 Task: Look for space in Koudougou, Burkina Faso from 8th June, 2023 to 16th June, 2023 for 2 adults in price range Rs.10000 to Rs.15000. Place can be entire place with 1  bedroom having 1 bed and 1 bathroom. Property type can be house, flat, guest house, hotel. Amenities needed are: air conditioning. Booking option can be shelf check-in. Required host language is English.
Action: Mouse moved to (368, 87)
Screenshot: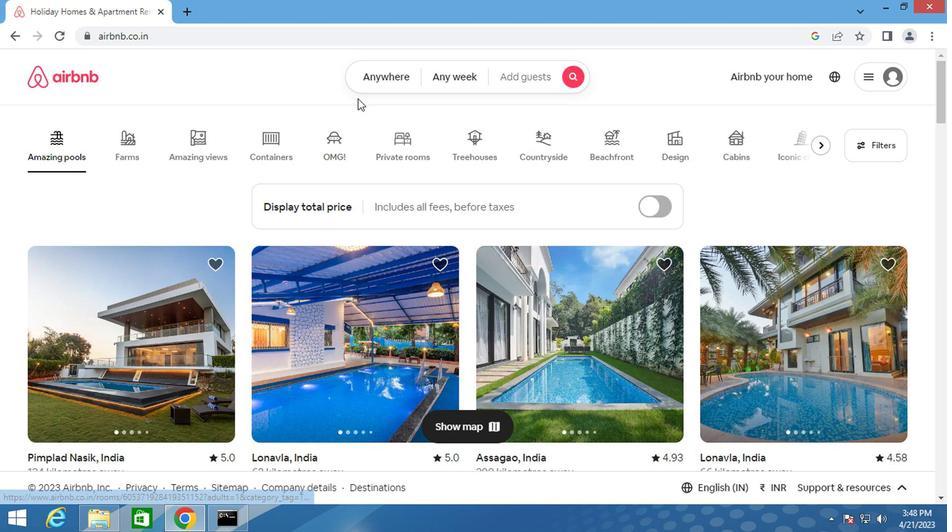 
Action: Mouse pressed left at (368, 87)
Screenshot: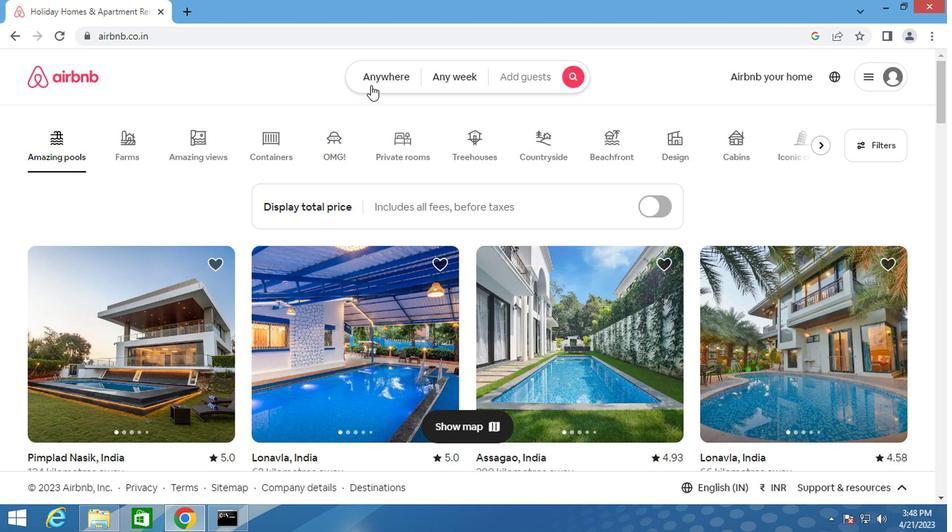 
Action: Mouse moved to (276, 123)
Screenshot: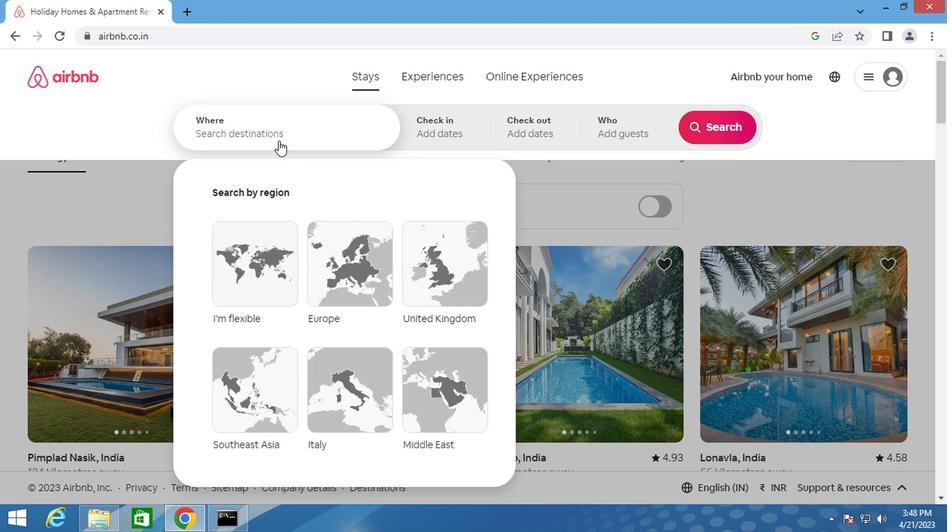 
Action: Mouse pressed left at (276, 123)
Screenshot: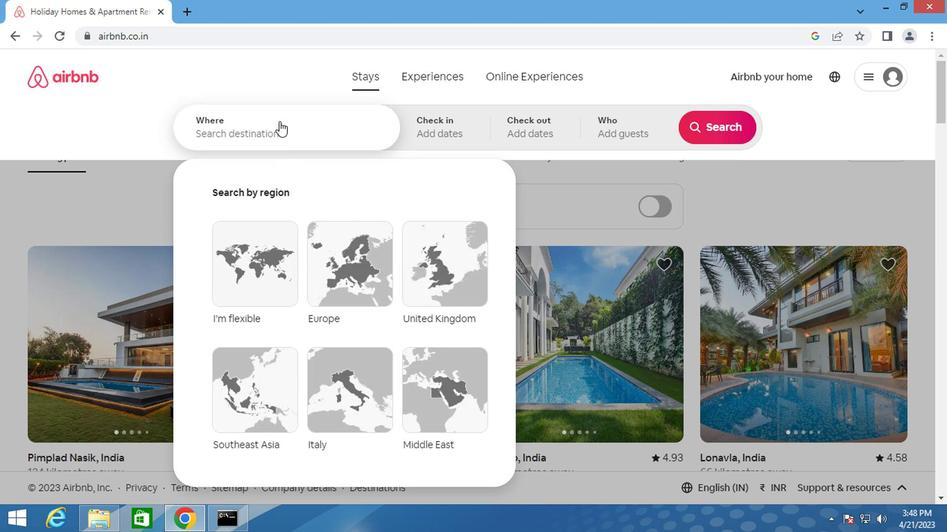 
Action: Key pressed <Key.shift>KOPU<Key.backspace><Key.backspace>UDOUGOU
Screenshot: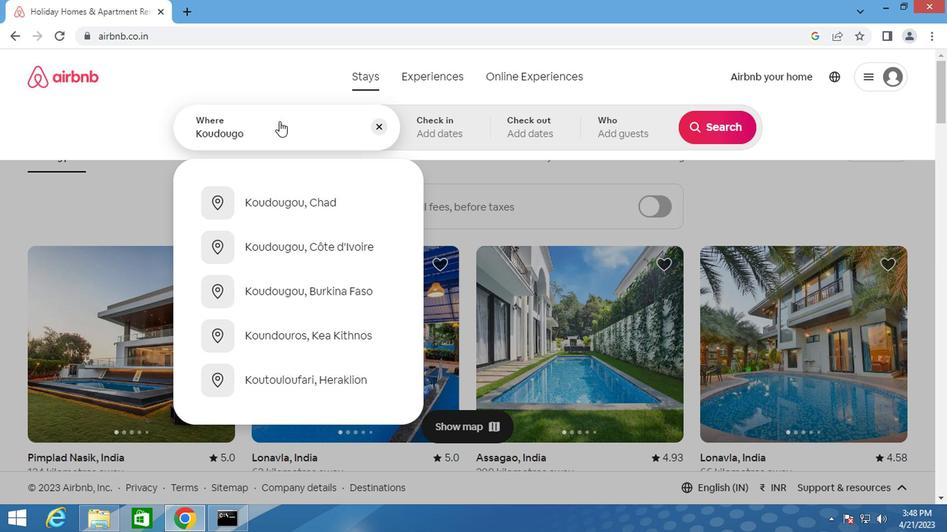 
Action: Mouse moved to (284, 215)
Screenshot: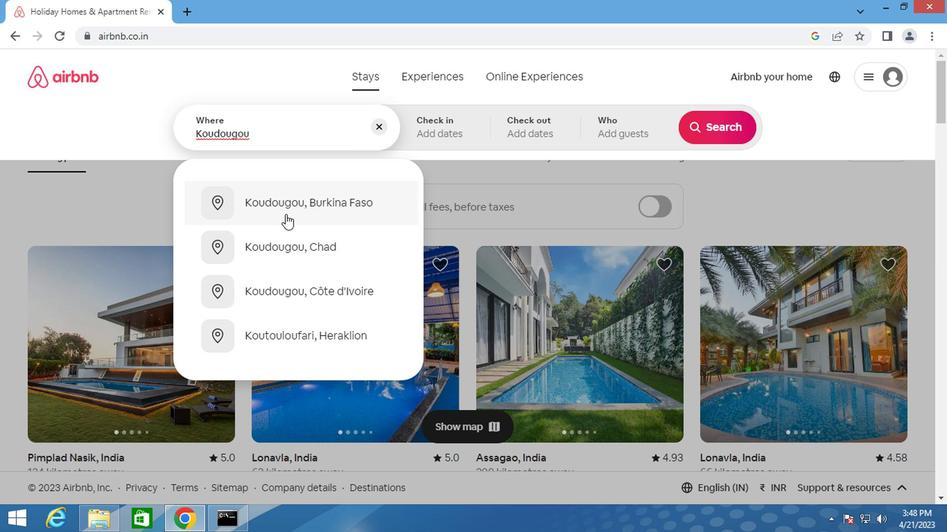 
Action: Mouse pressed left at (284, 215)
Screenshot: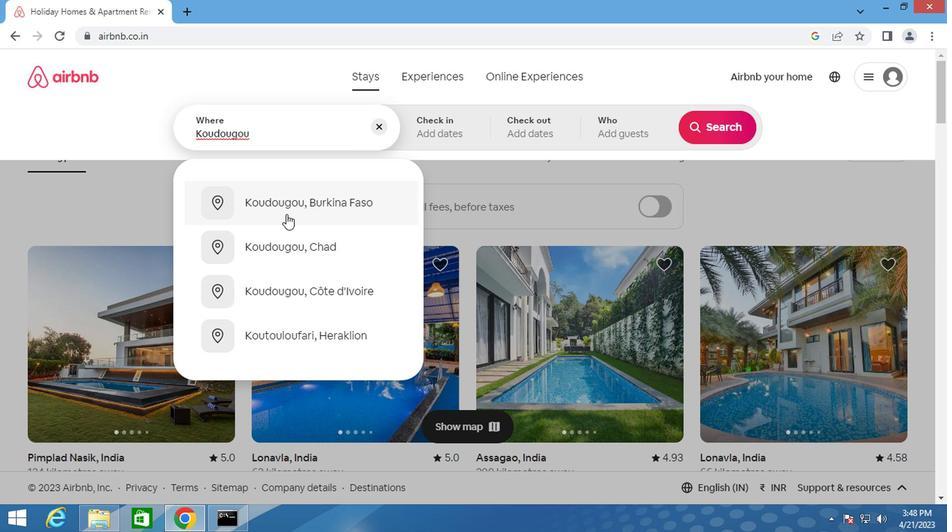 
Action: Mouse moved to (704, 240)
Screenshot: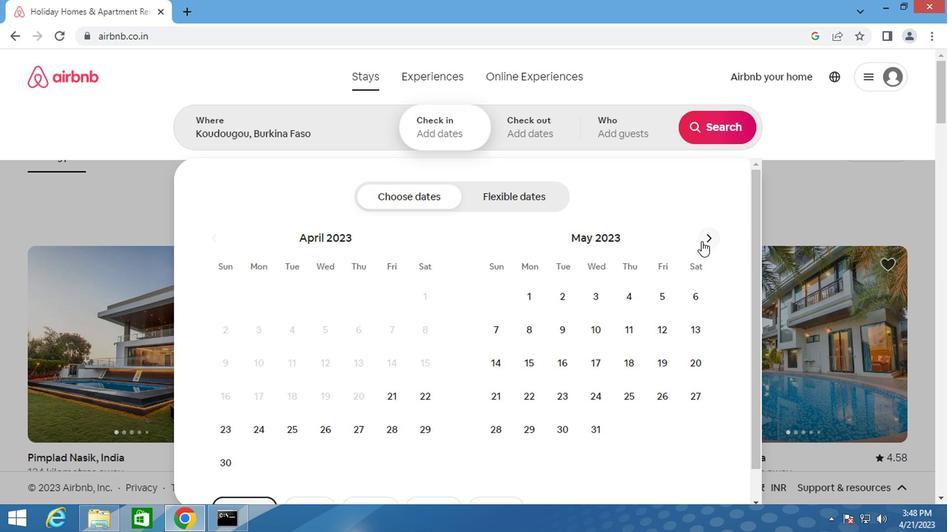 
Action: Mouse pressed left at (704, 240)
Screenshot: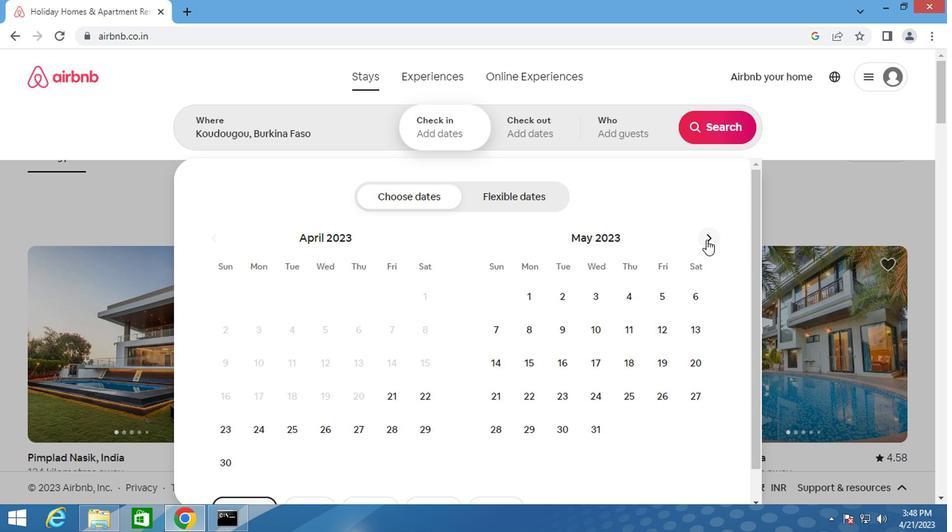 
Action: Mouse moved to (618, 321)
Screenshot: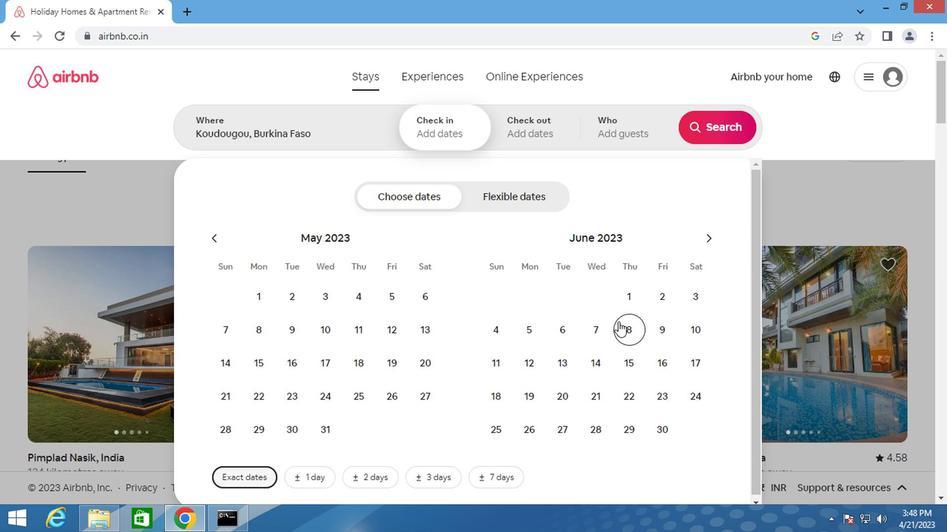 
Action: Mouse pressed left at (618, 321)
Screenshot: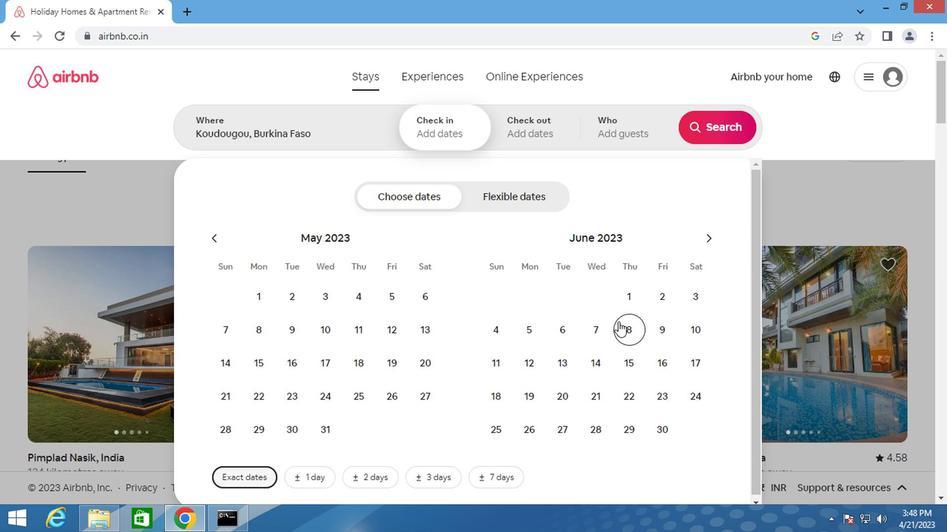 
Action: Mouse moved to (660, 364)
Screenshot: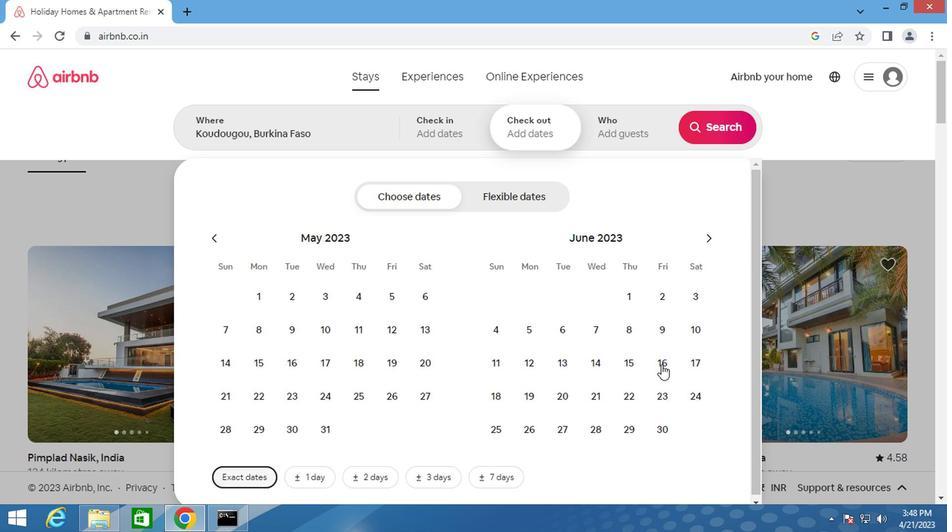 
Action: Mouse pressed left at (660, 364)
Screenshot: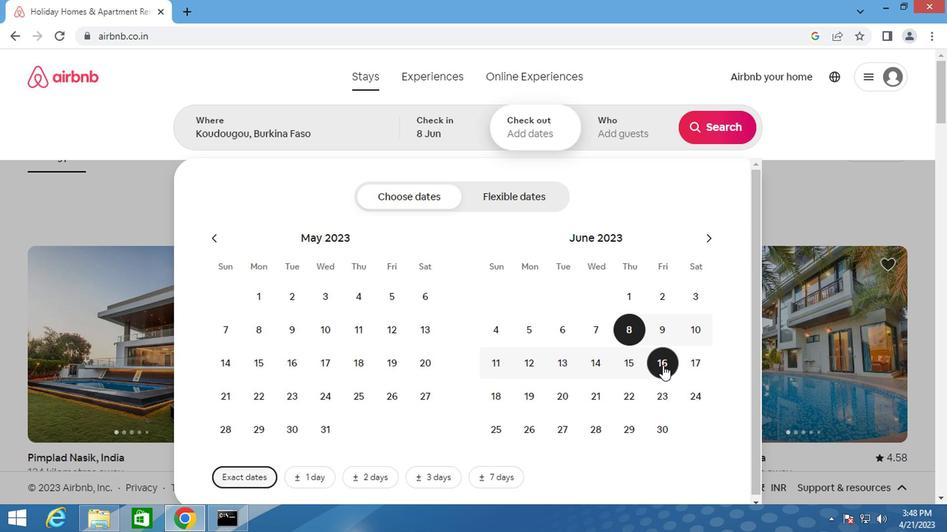 
Action: Mouse moved to (643, 139)
Screenshot: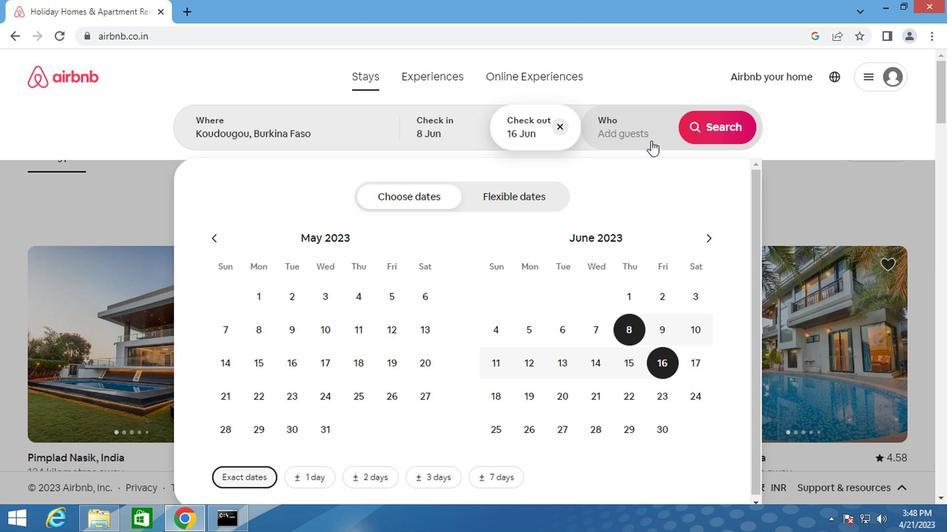 
Action: Mouse pressed left at (643, 139)
Screenshot: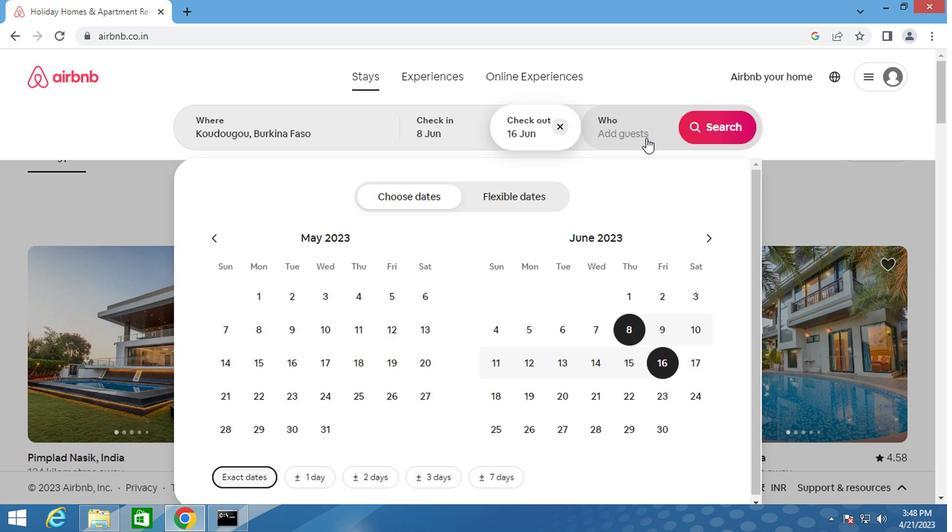 
Action: Mouse moved to (720, 202)
Screenshot: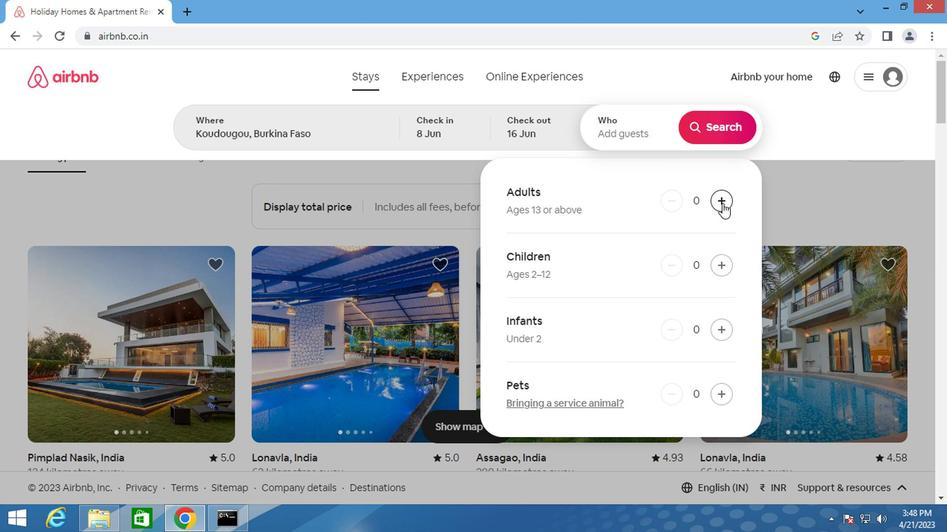 
Action: Mouse pressed left at (720, 202)
Screenshot: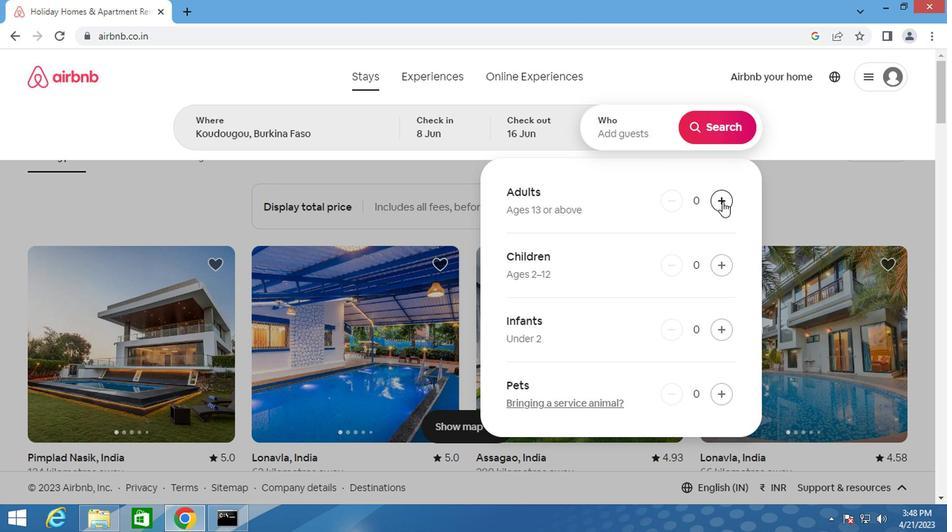 
Action: Mouse pressed left at (720, 202)
Screenshot: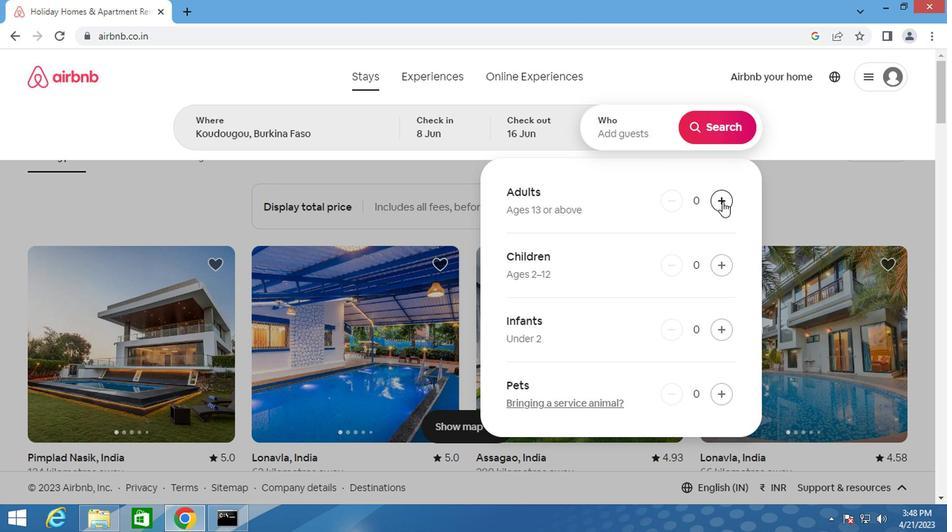 
Action: Mouse moved to (696, 135)
Screenshot: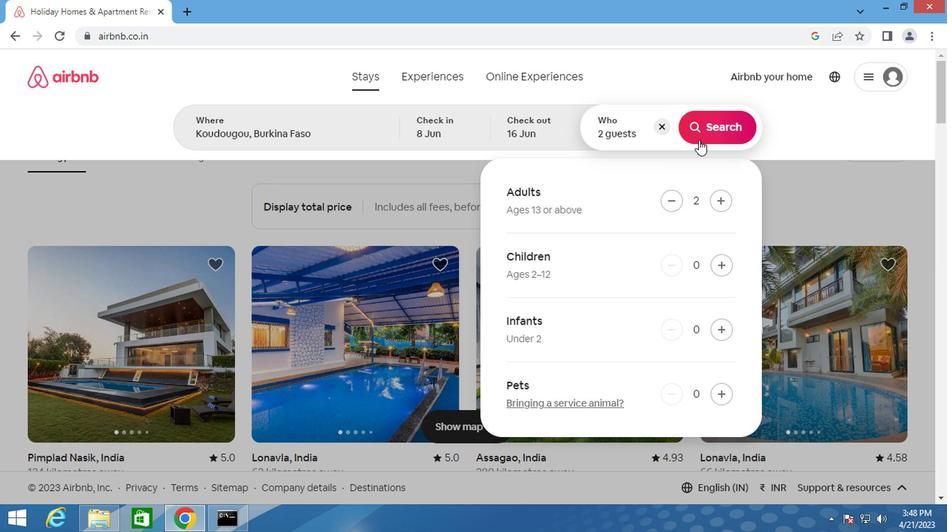 
Action: Mouse pressed left at (696, 135)
Screenshot: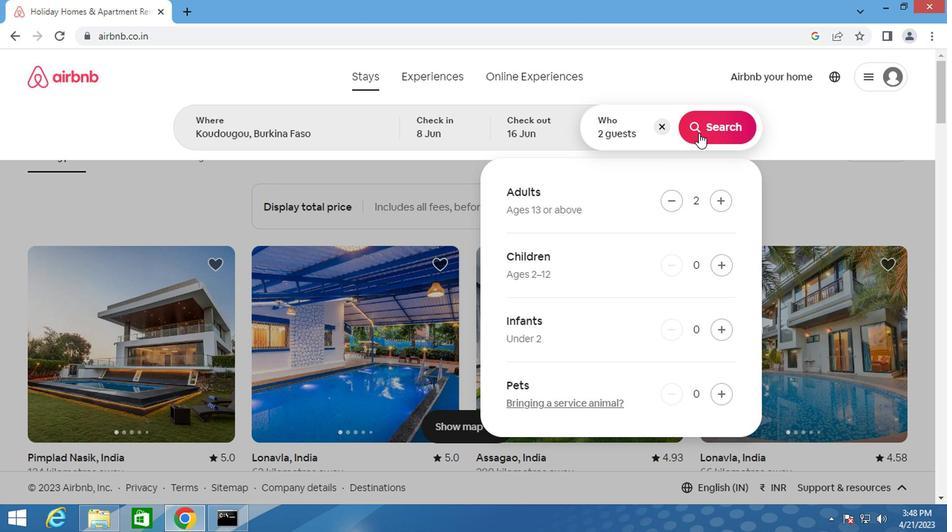 
Action: Mouse moved to (904, 123)
Screenshot: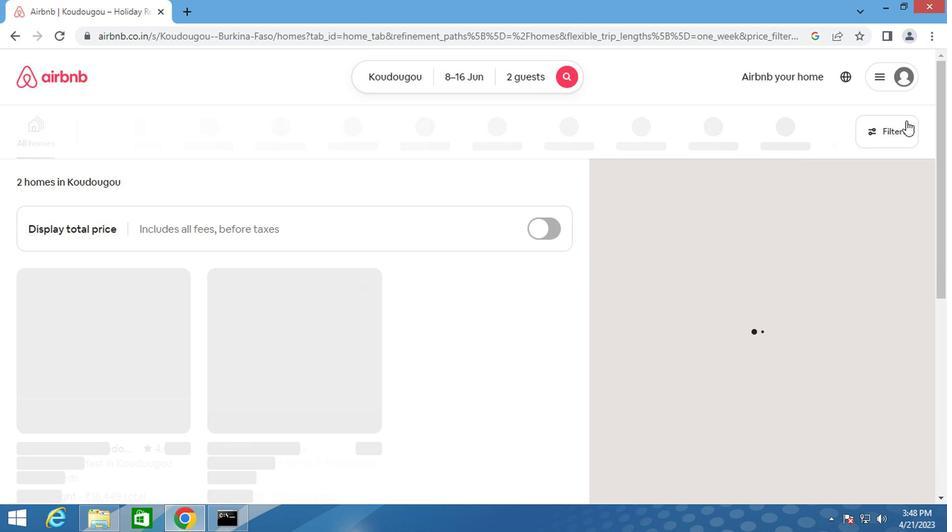 
Action: Mouse pressed left at (904, 123)
Screenshot: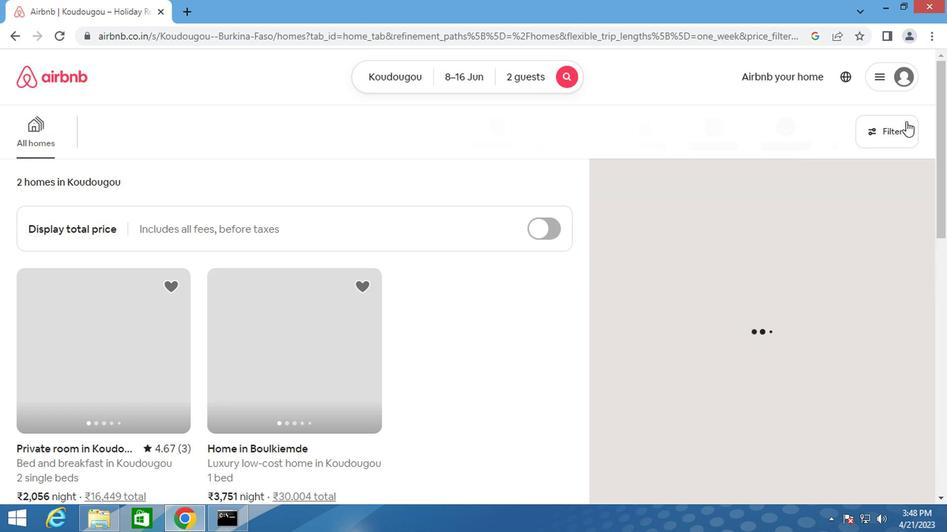 
Action: Mouse moved to (264, 305)
Screenshot: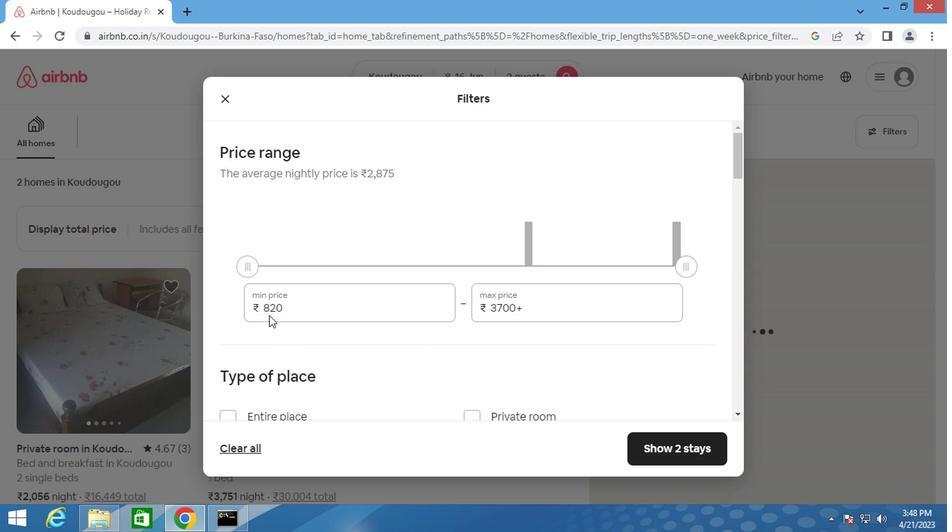 
Action: Mouse pressed left at (264, 305)
Screenshot: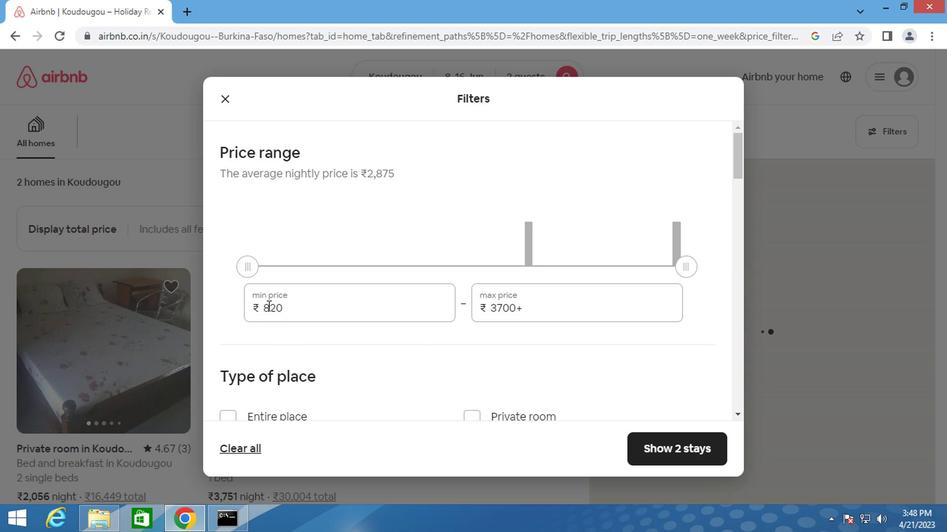 
Action: Mouse pressed left at (264, 305)
Screenshot: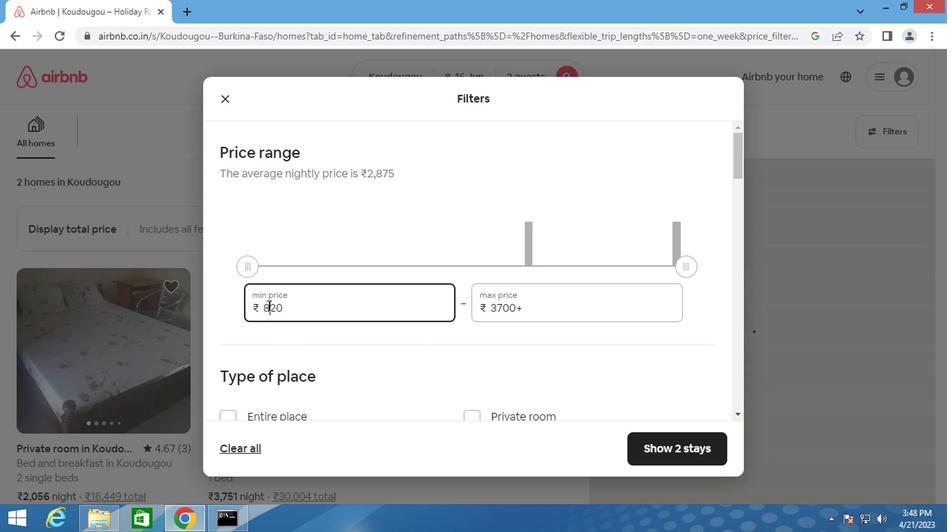 
Action: Mouse moved to (272, 300)
Screenshot: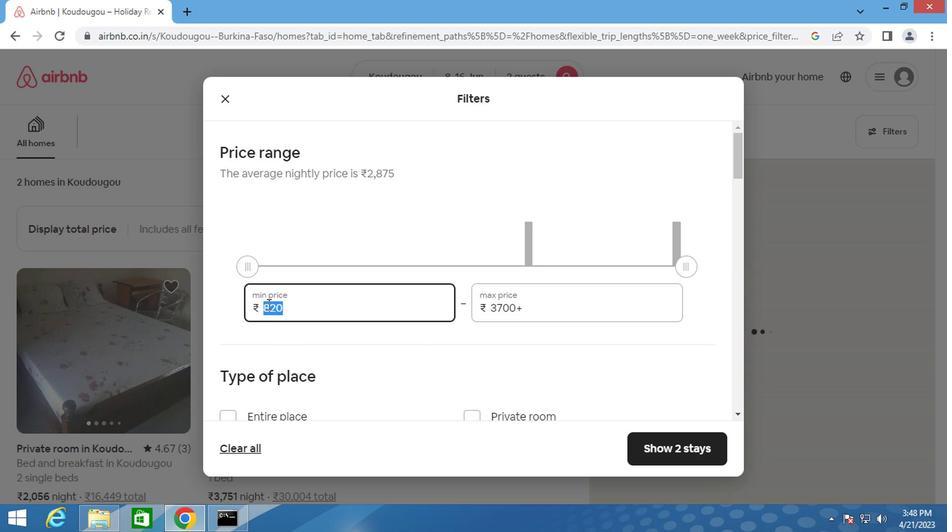 
Action: Key pressed <Key.backspace>10000
Screenshot: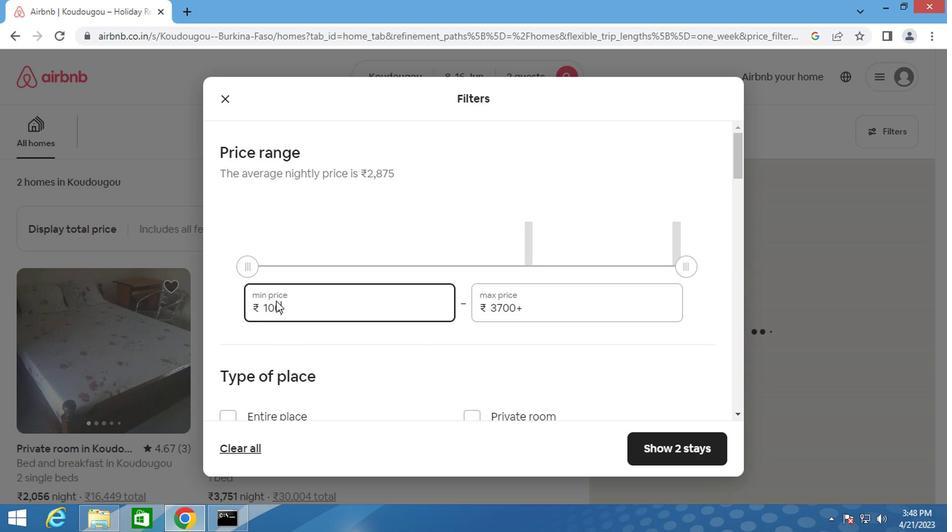 
Action: Mouse moved to (514, 303)
Screenshot: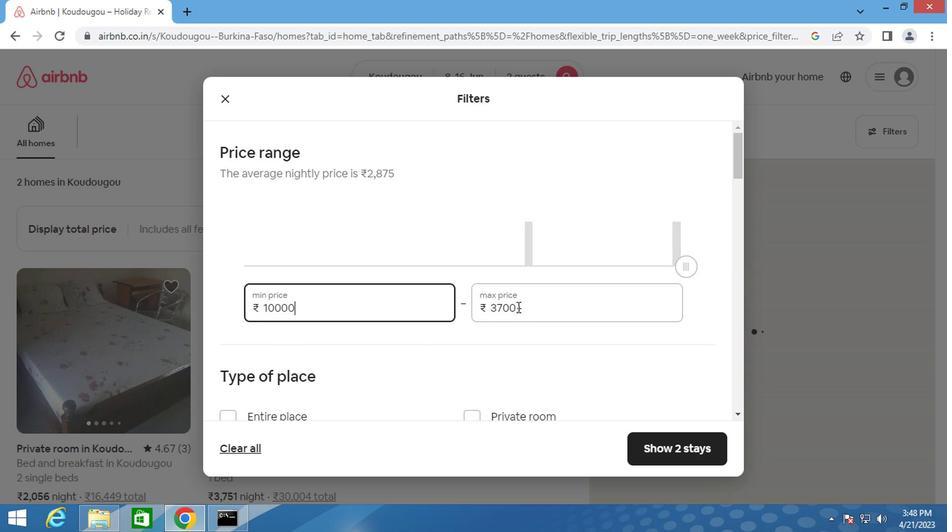 
Action: Mouse pressed left at (514, 303)
Screenshot: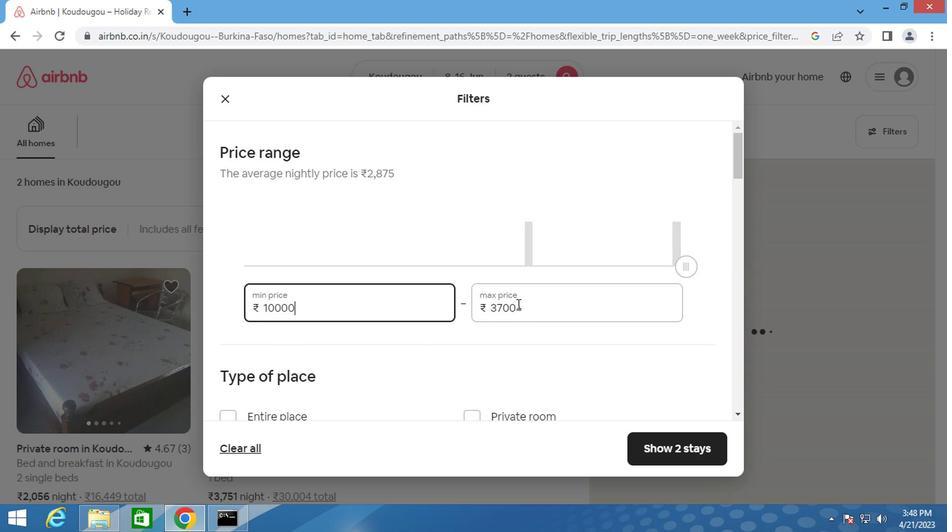
Action: Mouse pressed left at (514, 303)
Screenshot: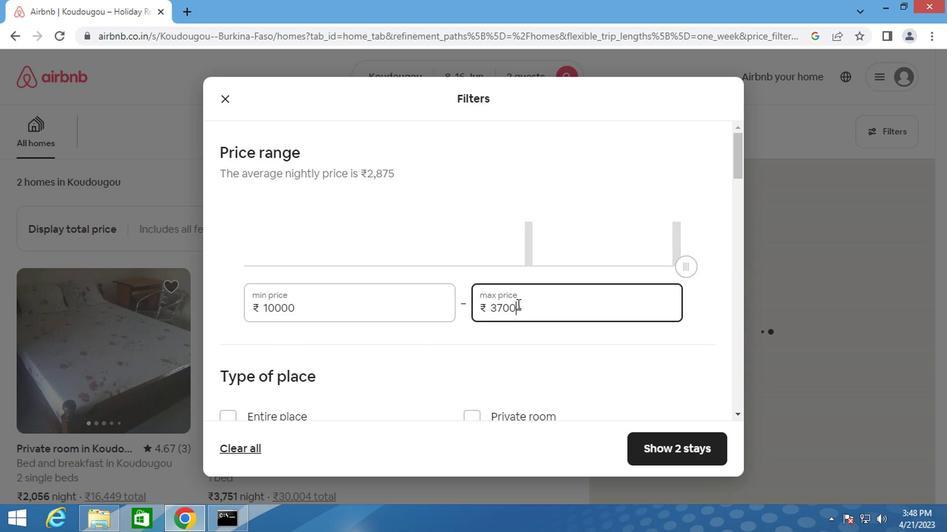 
Action: Key pressed <Key.backspace>
Screenshot: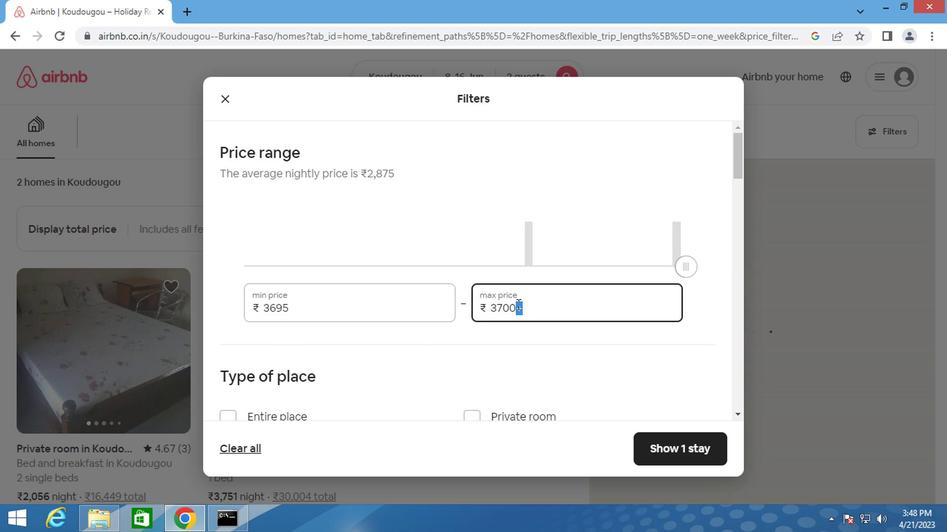 
Action: Mouse moved to (508, 307)
Screenshot: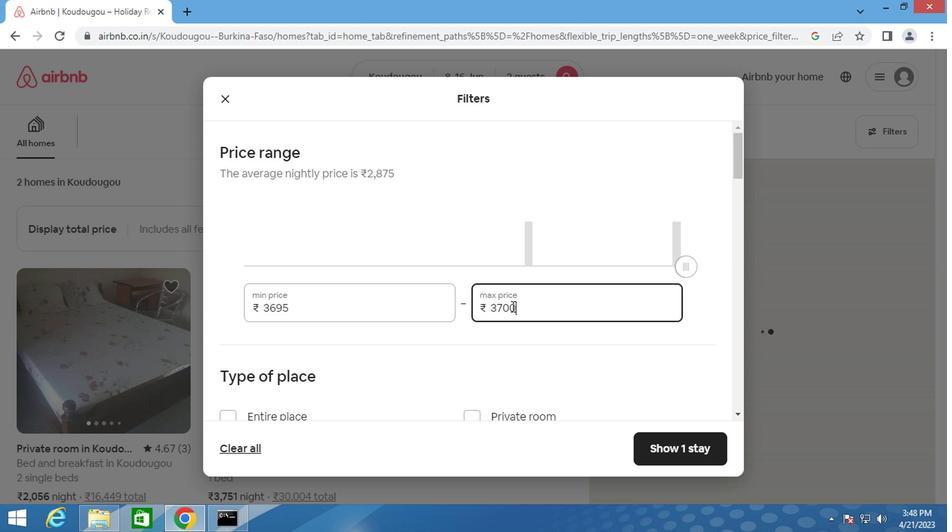 
Action: Mouse pressed left at (508, 307)
Screenshot: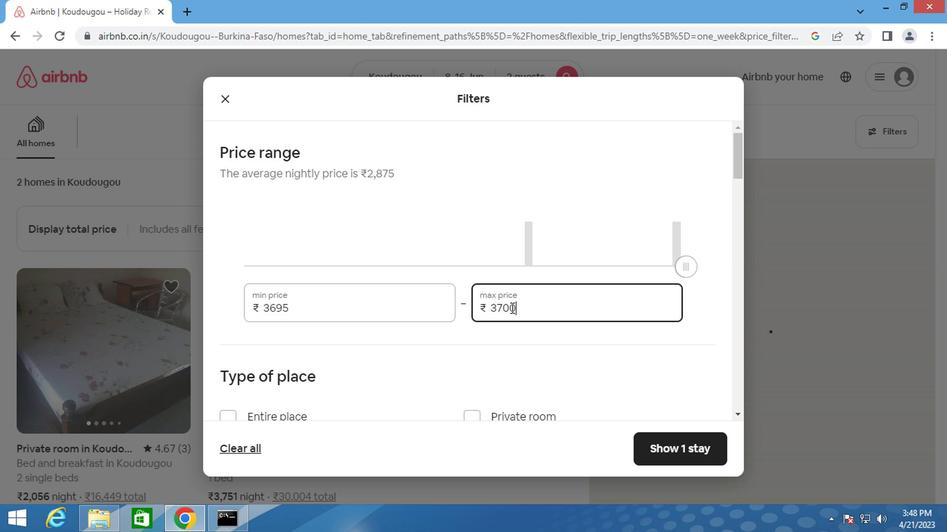 
Action: Mouse pressed left at (508, 307)
Screenshot: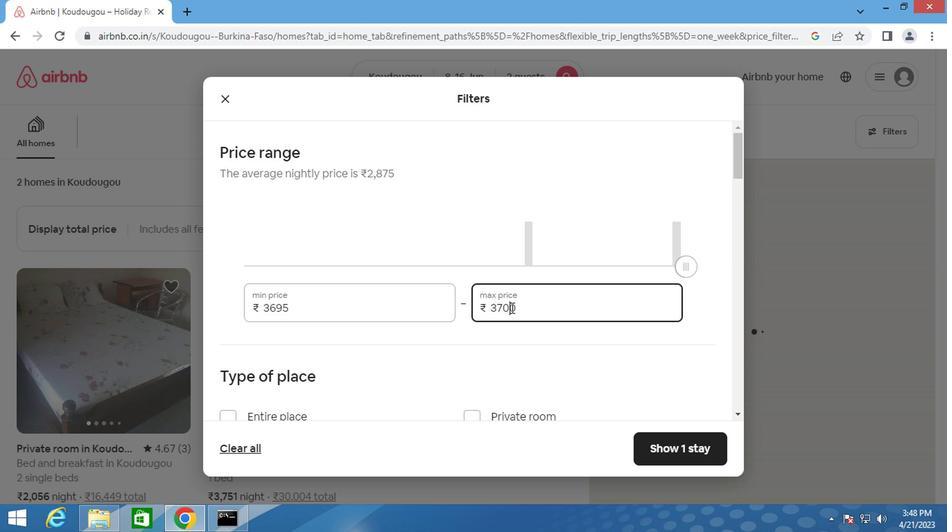 
Action: Key pressed <Key.backspace>15000
Screenshot: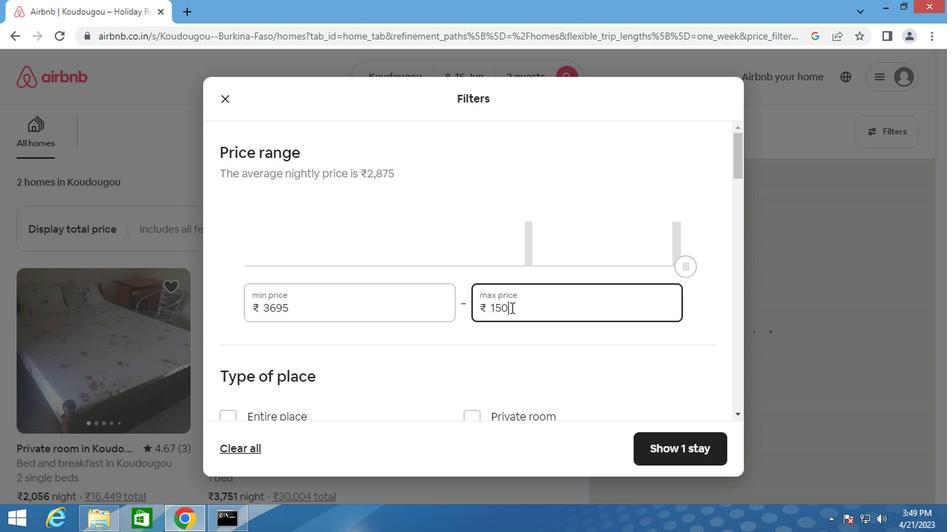 
Action: Mouse moved to (488, 381)
Screenshot: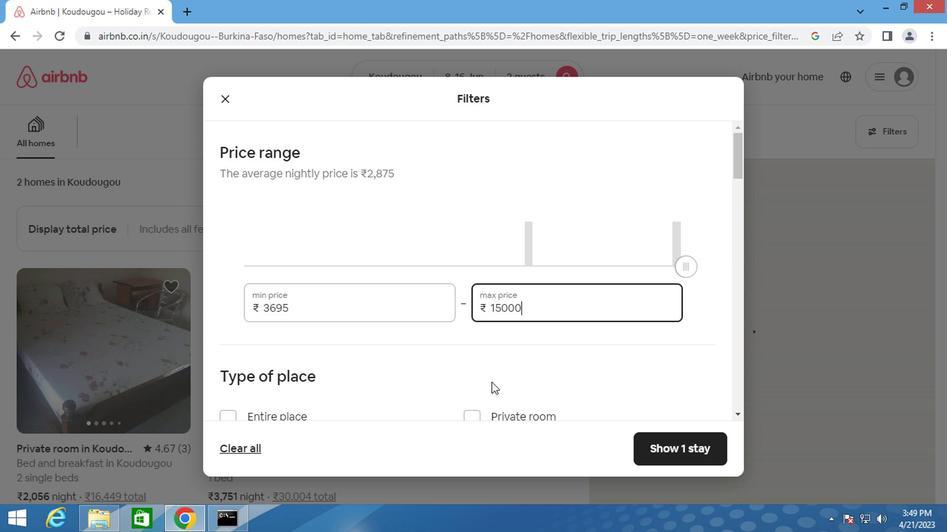 
Action: Mouse scrolled (488, 381) with delta (0, 0)
Screenshot: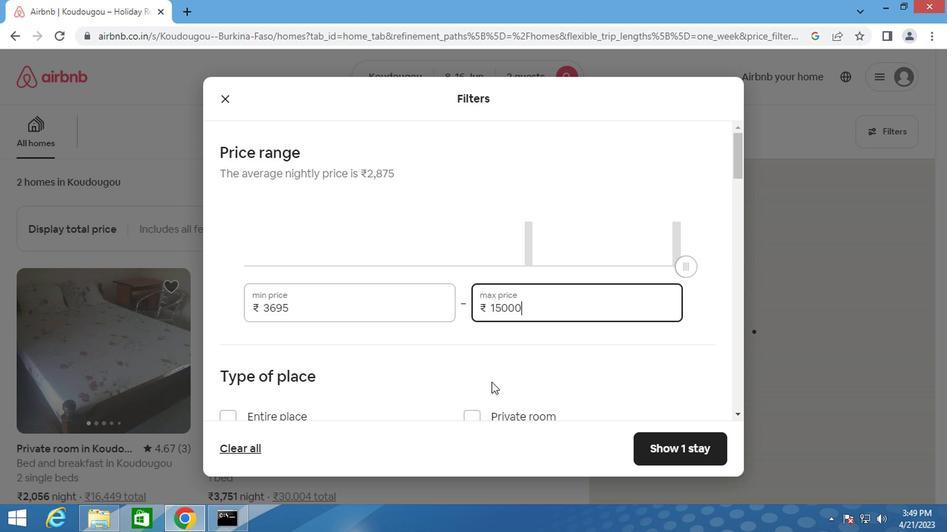 
Action: Mouse moved to (487, 381)
Screenshot: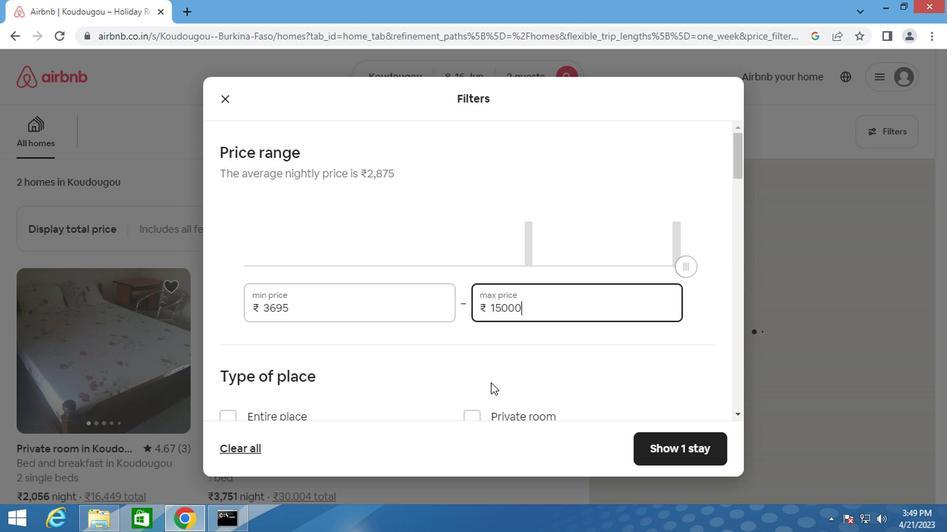 
Action: Mouse scrolled (487, 381) with delta (0, 0)
Screenshot: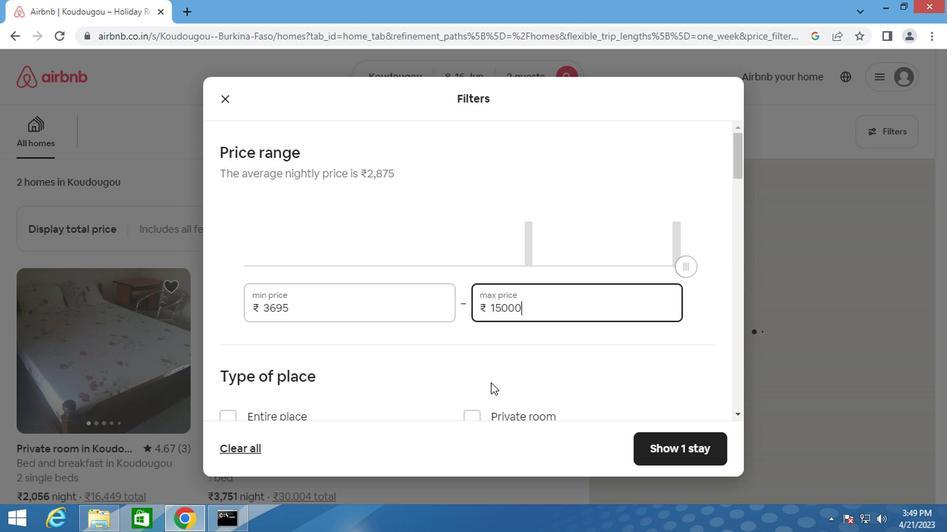 
Action: Mouse moved to (223, 284)
Screenshot: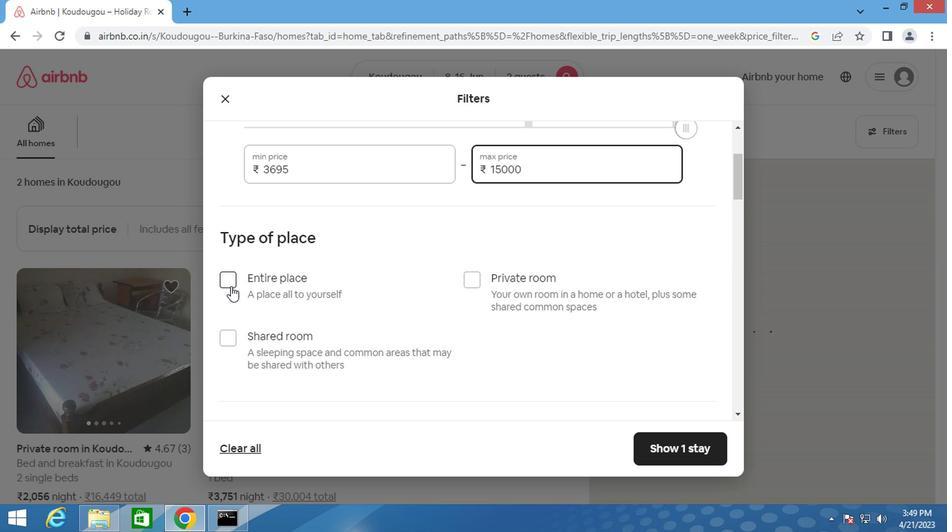 
Action: Mouse pressed left at (223, 284)
Screenshot: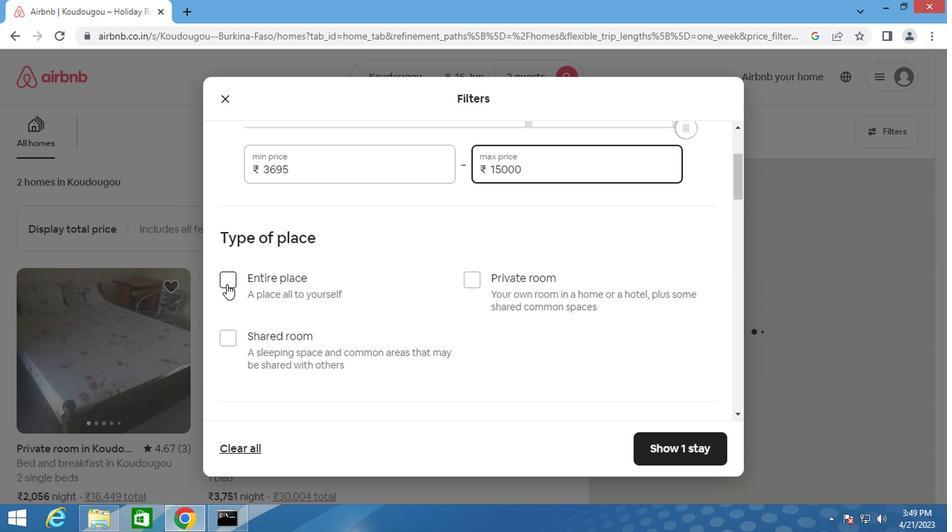 
Action: Mouse moved to (223, 282)
Screenshot: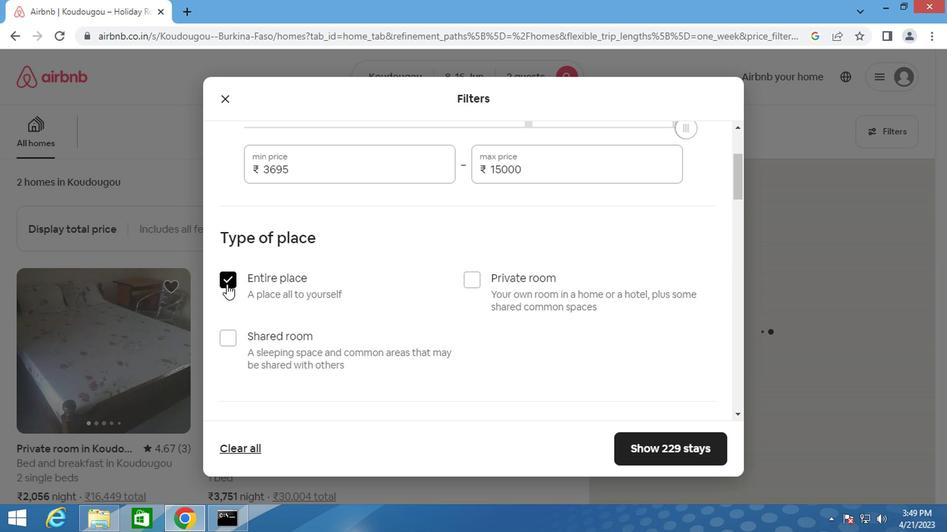 
Action: Mouse scrolled (223, 282) with delta (0, 0)
Screenshot: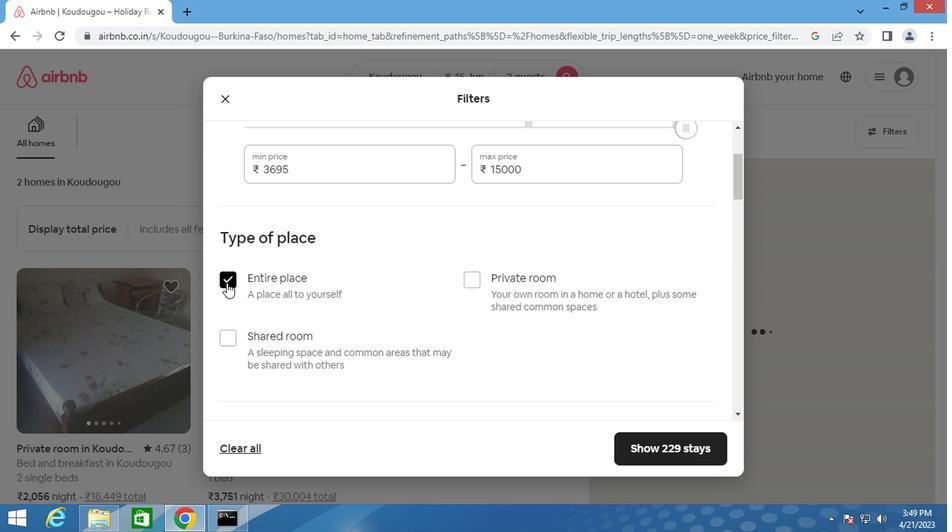 
Action: Mouse scrolled (223, 282) with delta (0, 0)
Screenshot: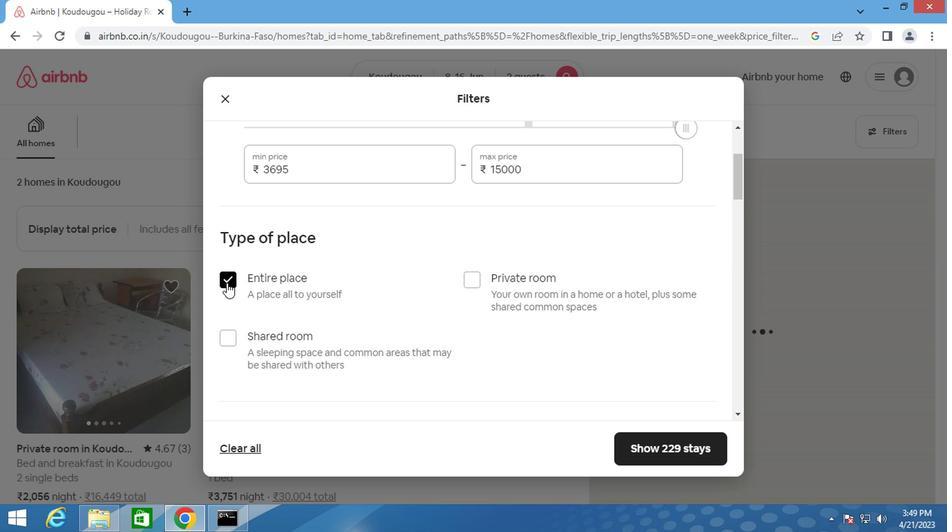 
Action: Mouse scrolled (223, 282) with delta (0, 0)
Screenshot: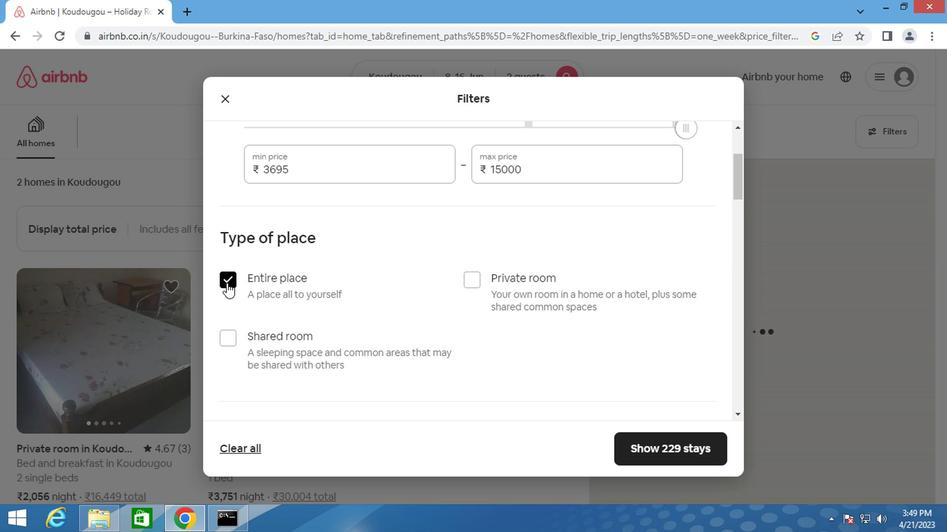 
Action: Mouse moved to (293, 299)
Screenshot: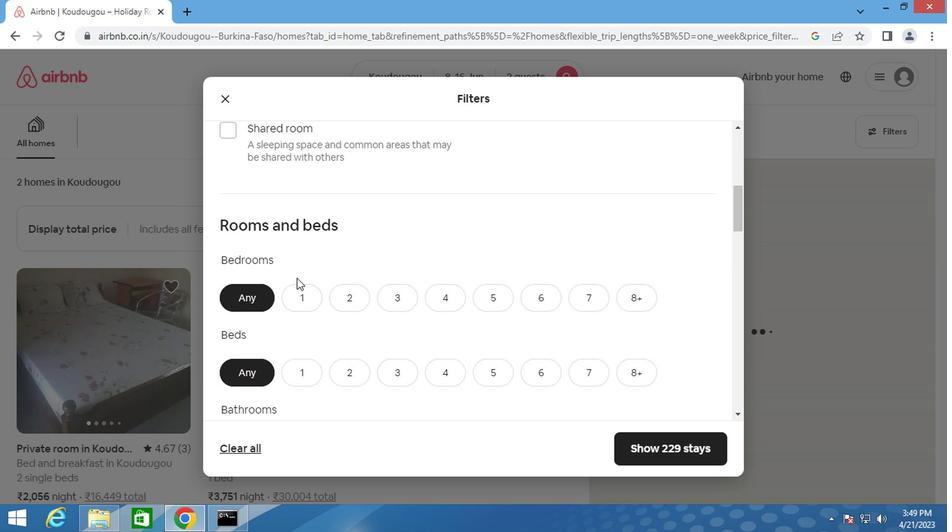 
Action: Mouse pressed left at (293, 299)
Screenshot: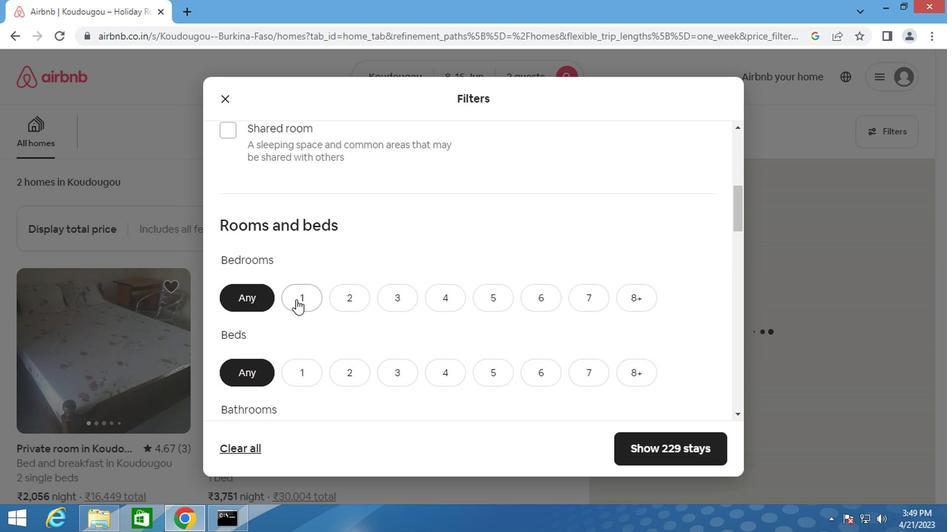 
Action: Mouse moved to (297, 364)
Screenshot: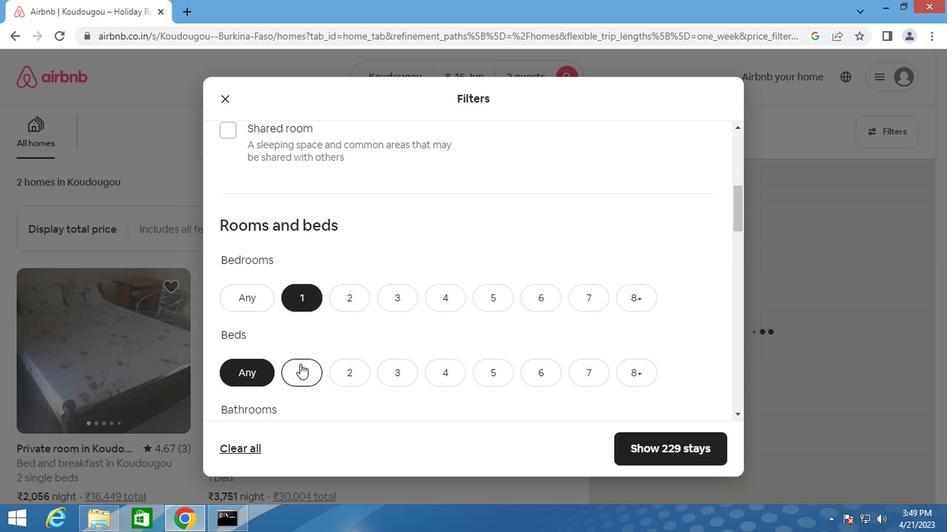 
Action: Mouse pressed left at (297, 364)
Screenshot: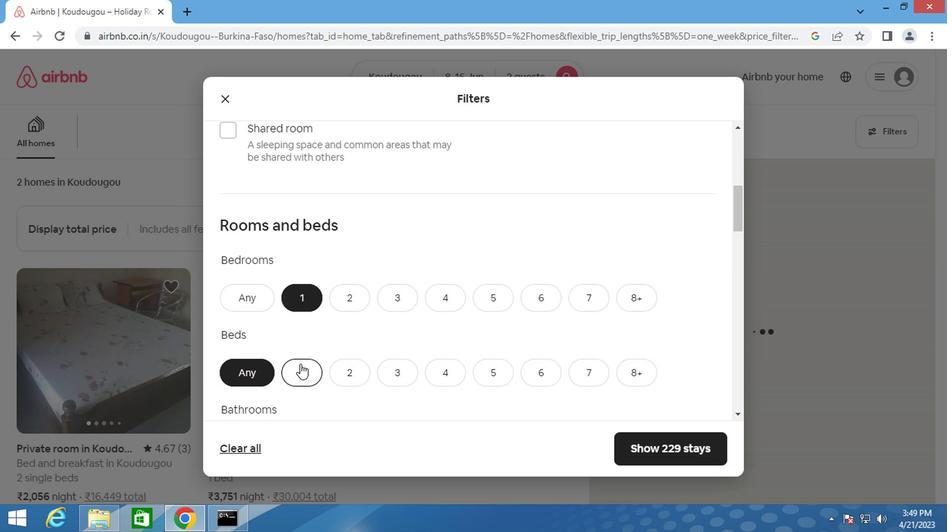
Action: Mouse moved to (312, 350)
Screenshot: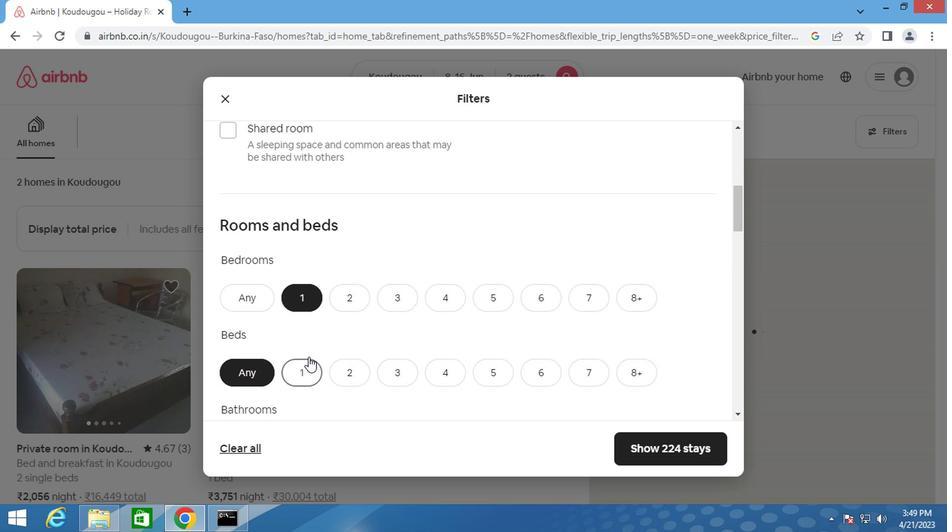 
Action: Mouse scrolled (312, 349) with delta (0, 0)
Screenshot: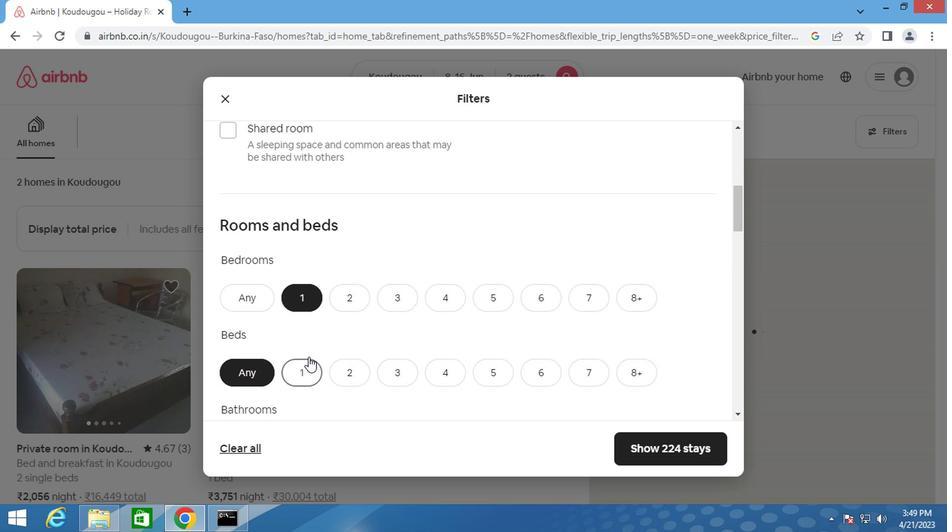 
Action: Mouse scrolled (312, 349) with delta (0, 0)
Screenshot: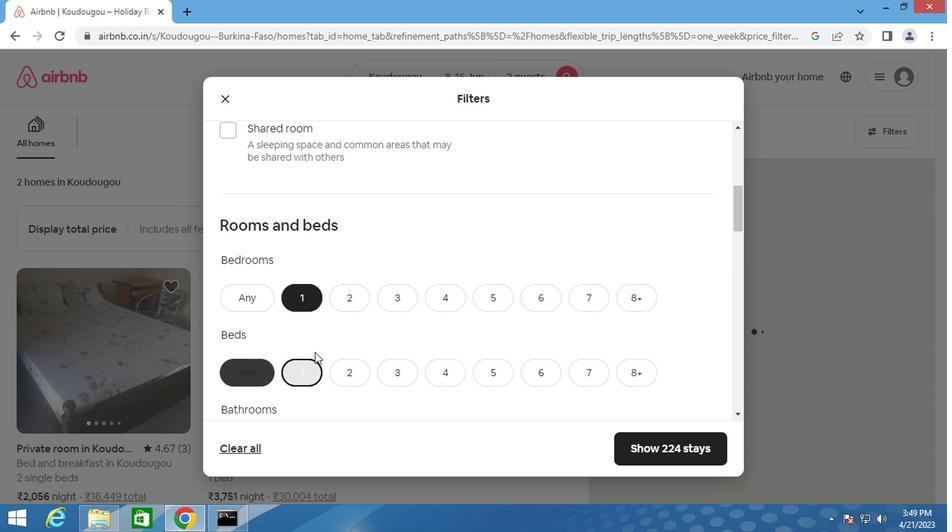
Action: Mouse scrolled (312, 349) with delta (0, 0)
Screenshot: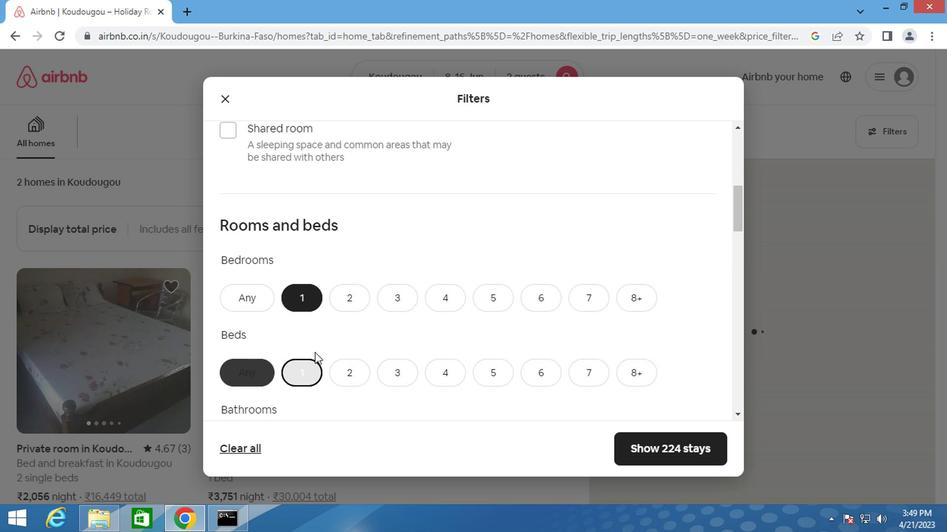 
Action: Mouse moved to (295, 236)
Screenshot: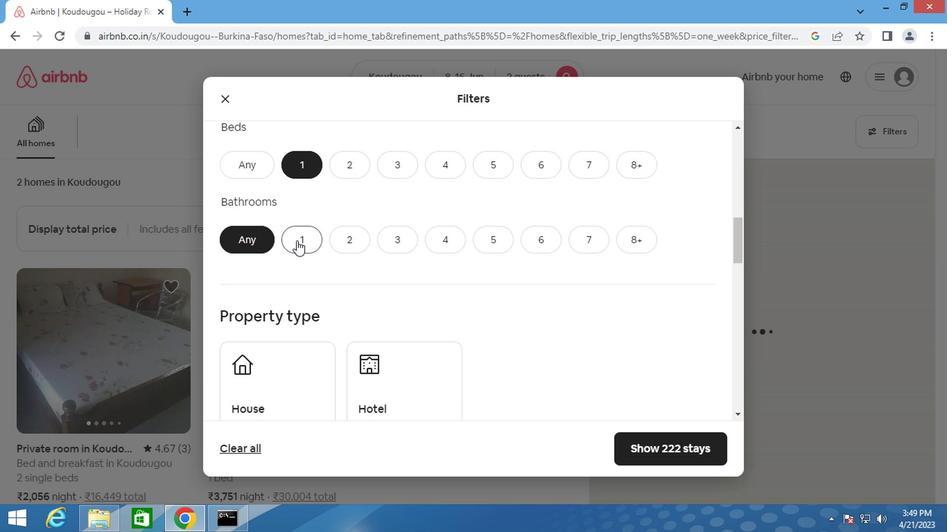 
Action: Mouse pressed left at (295, 236)
Screenshot: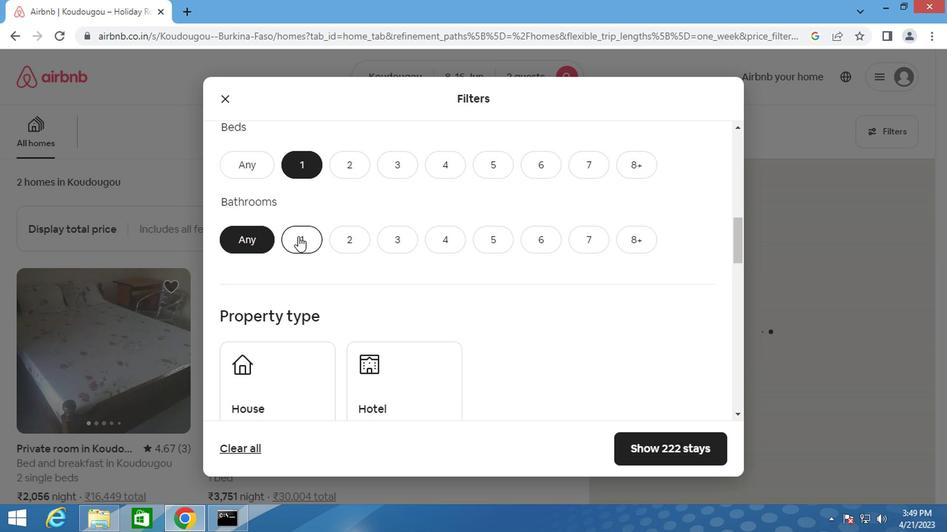 
Action: Mouse moved to (287, 356)
Screenshot: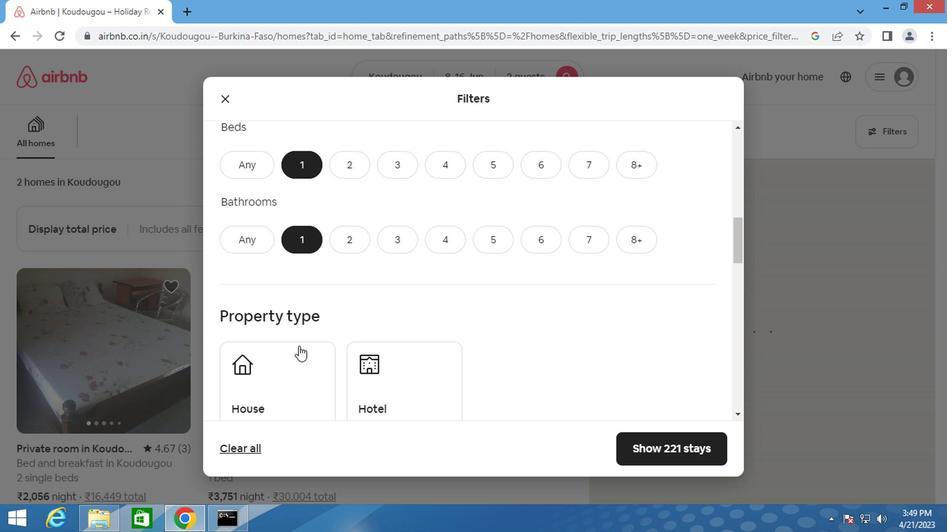 
Action: Mouse pressed left at (287, 356)
Screenshot: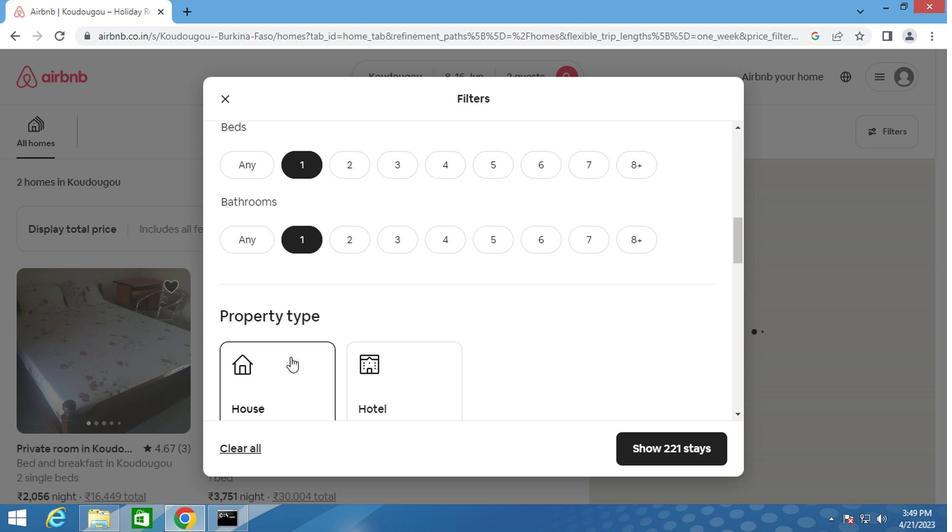 
Action: Mouse moved to (378, 360)
Screenshot: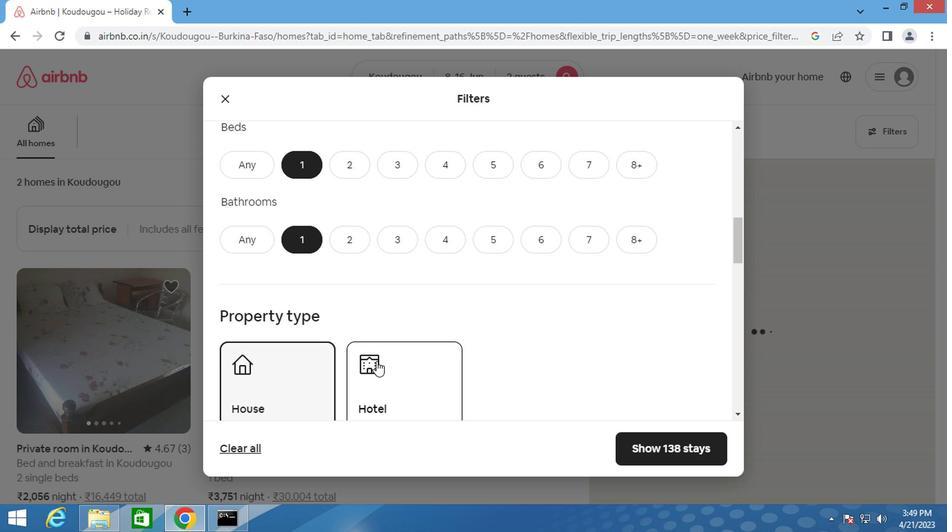 
Action: Mouse pressed left at (378, 360)
Screenshot: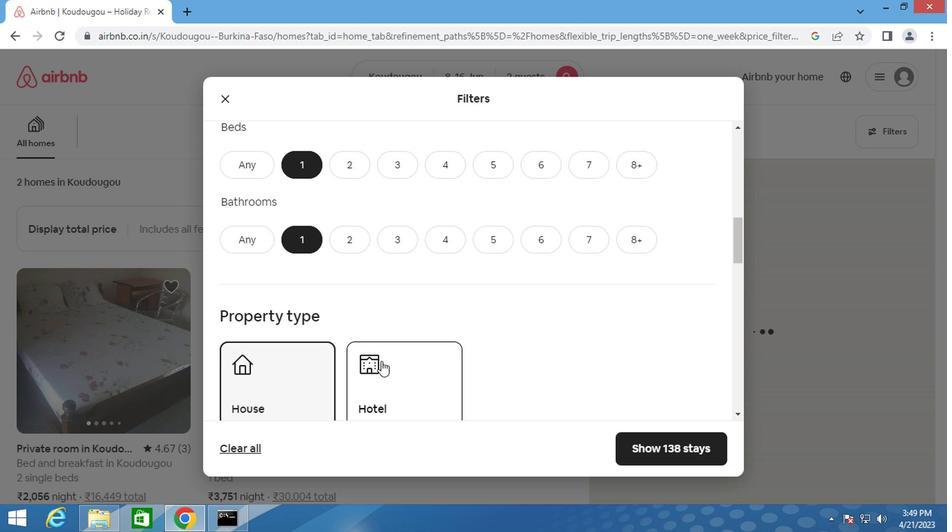 
Action: Mouse moved to (386, 349)
Screenshot: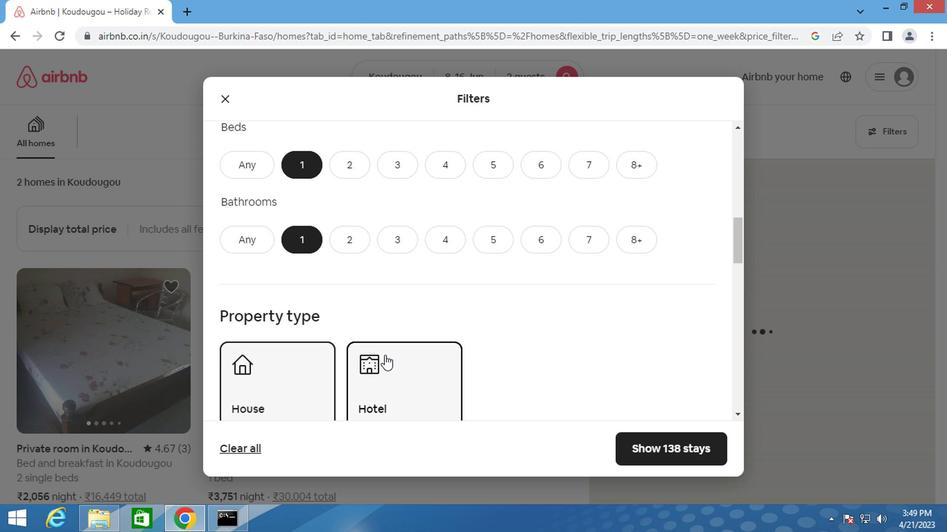 
Action: Mouse scrolled (386, 349) with delta (0, 0)
Screenshot: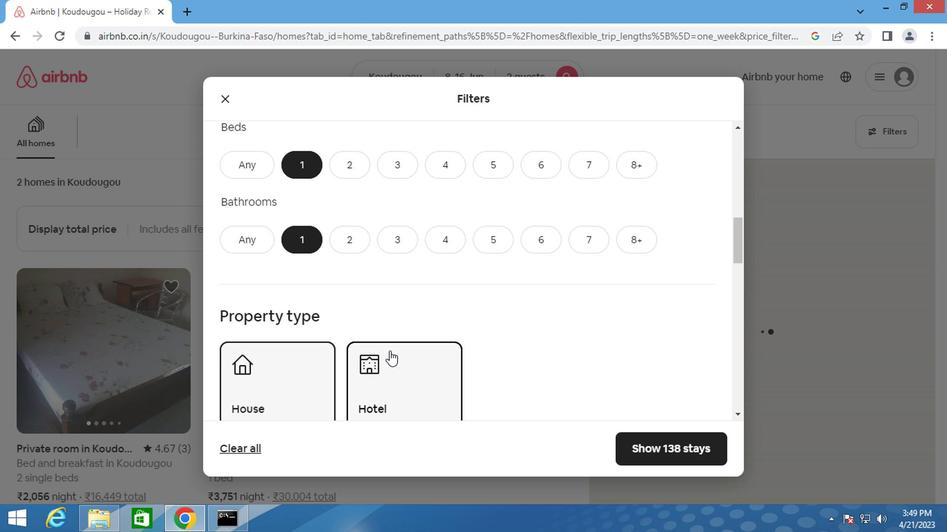 
Action: Mouse scrolled (386, 349) with delta (0, 0)
Screenshot: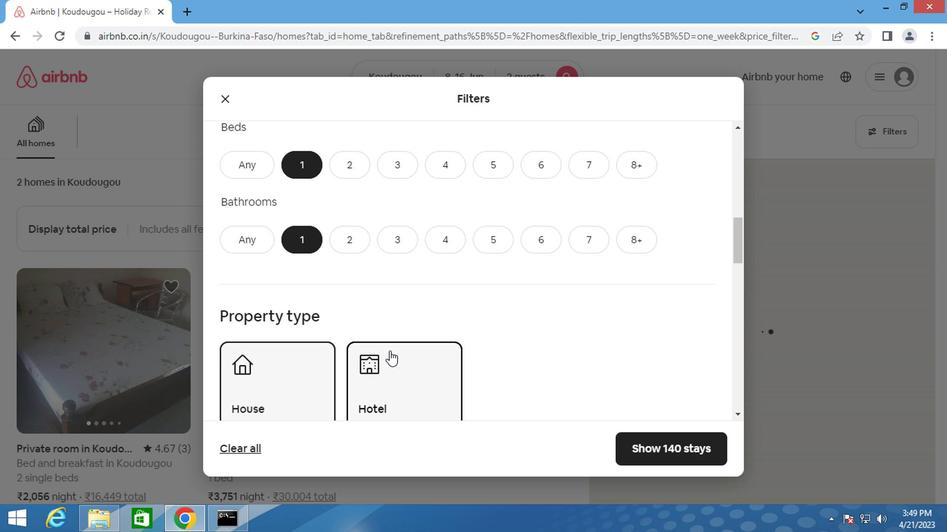 
Action: Mouse scrolled (386, 349) with delta (0, 0)
Screenshot: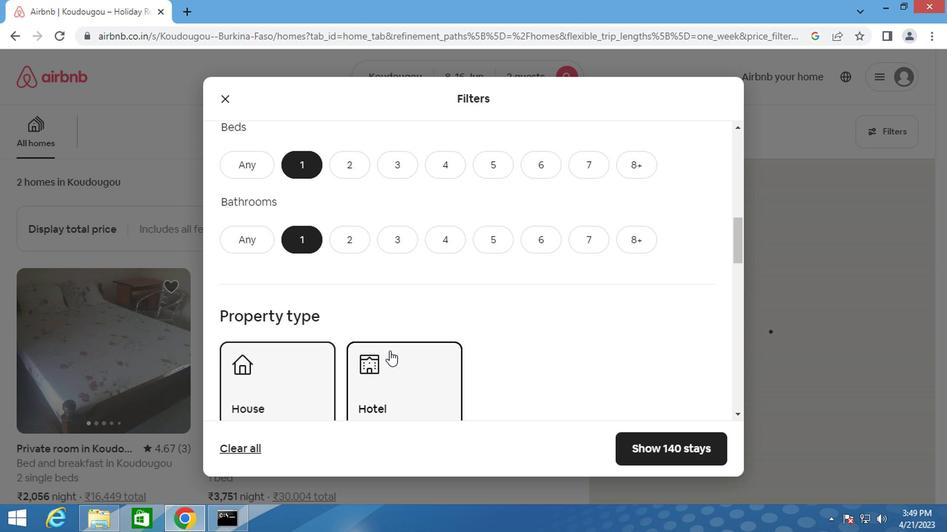 
Action: Mouse moved to (391, 345)
Screenshot: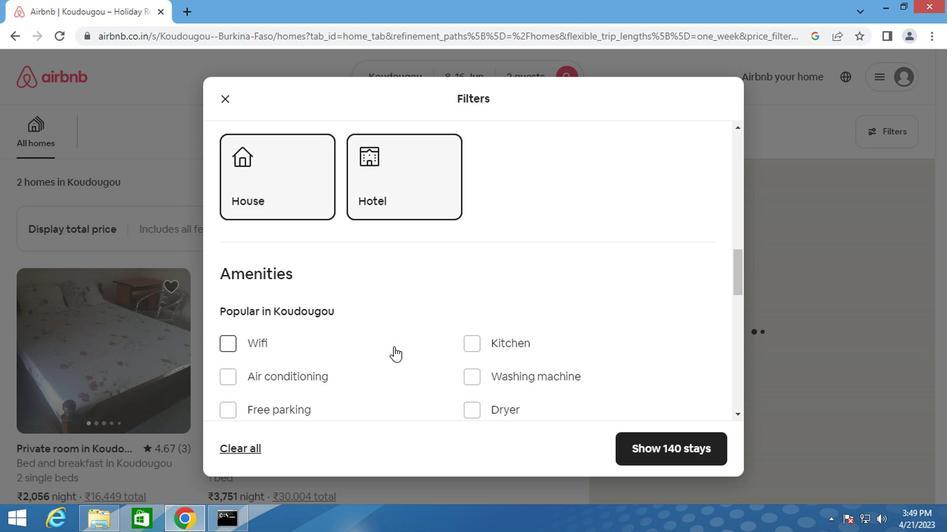 
Action: Mouse scrolled (391, 344) with delta (0, 0)
Screenshot: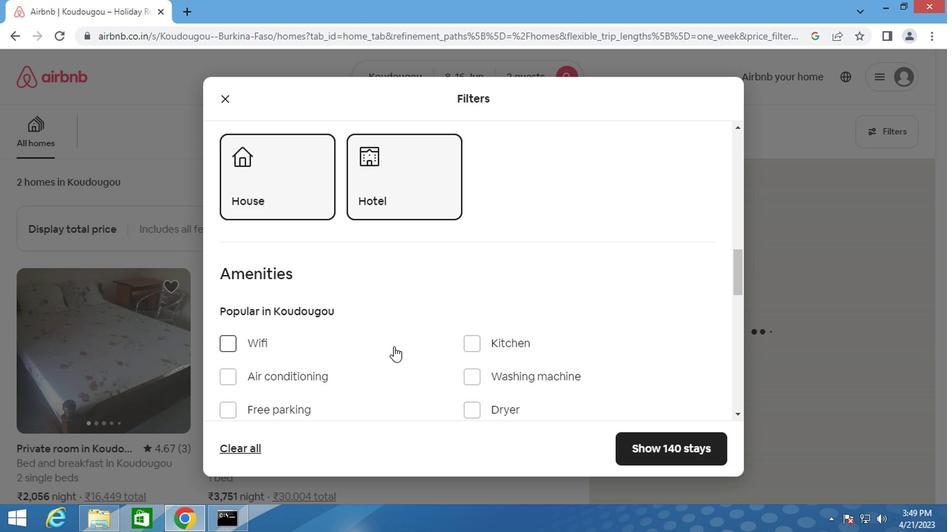 
Action: Mouse scrolled (391, 344) with delta (0, 0)
Screenshot: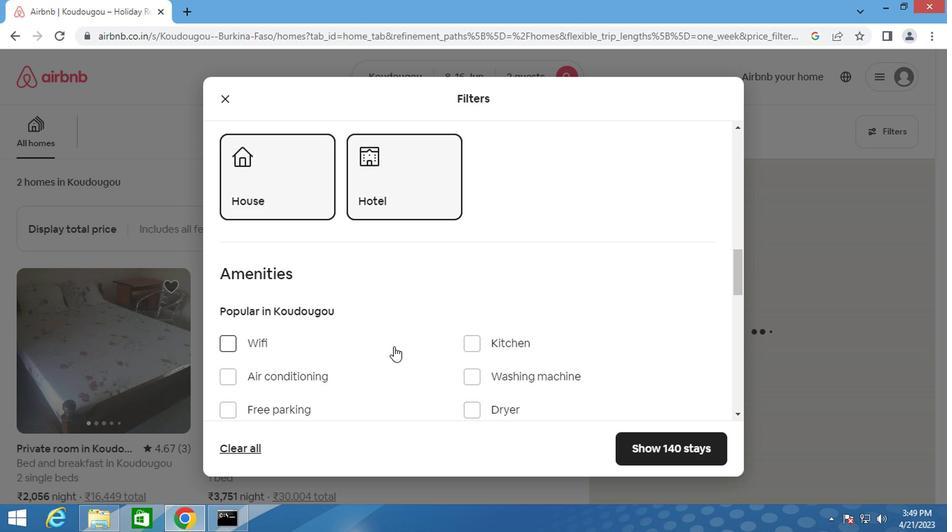 
Action: Mouse scrolled (391, 344) with delta (0, 0)
Screenshot: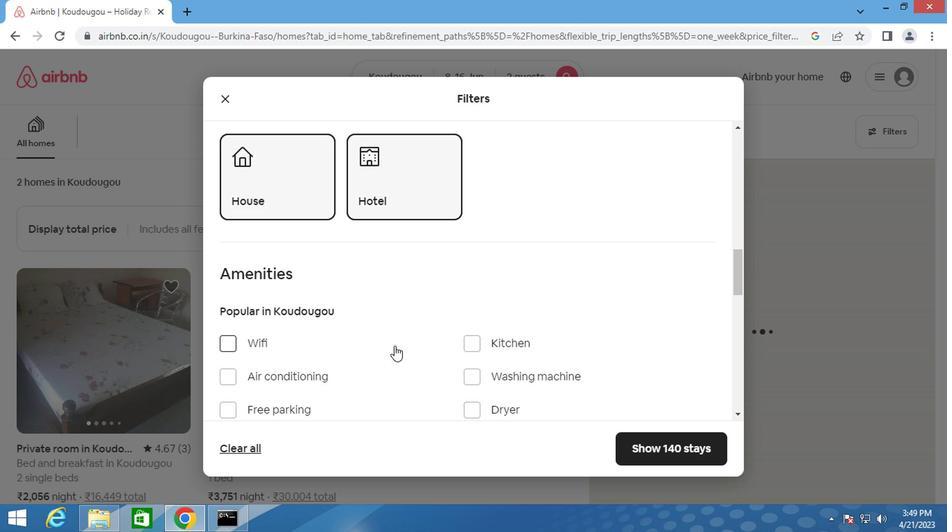 
Action: Mouse moved to (223, 169)
Screenshot: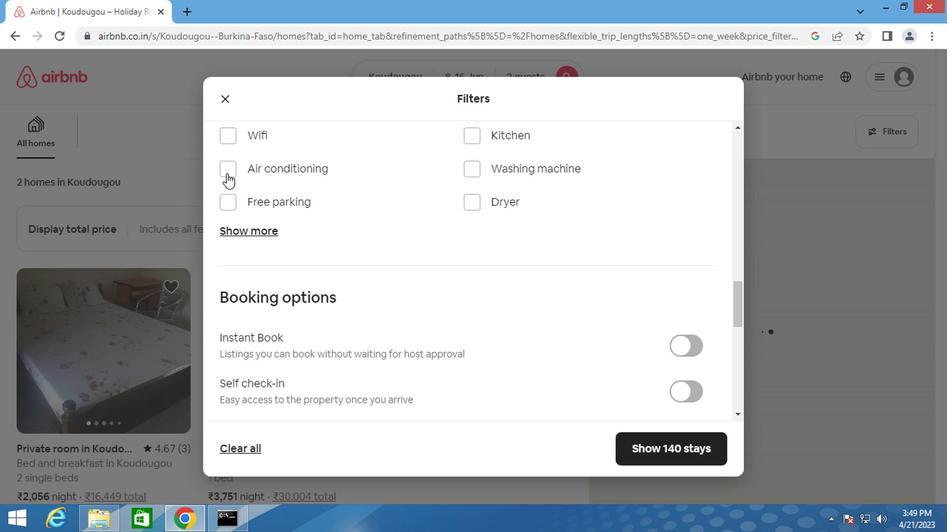
Action: Mouse pressed left at (223, 169)
Screenshot: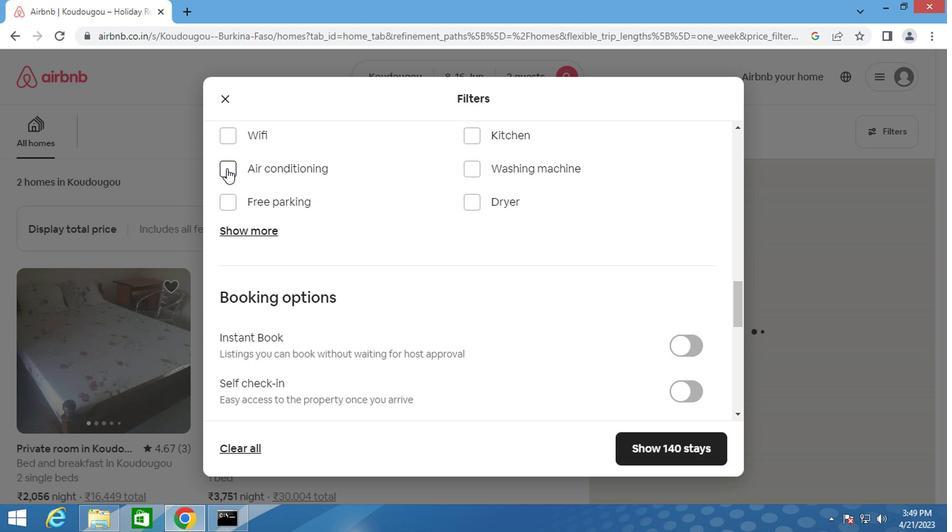 
Action: Mouse moved to (335, 223)
Screenshot: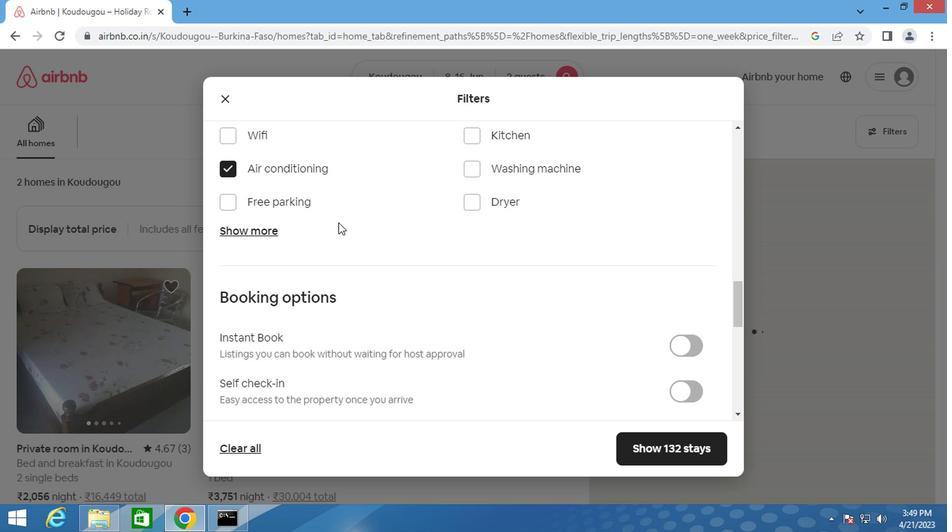 
Action: Mouse scrolled (335, 222) with delta (0, 0)
Screenshot: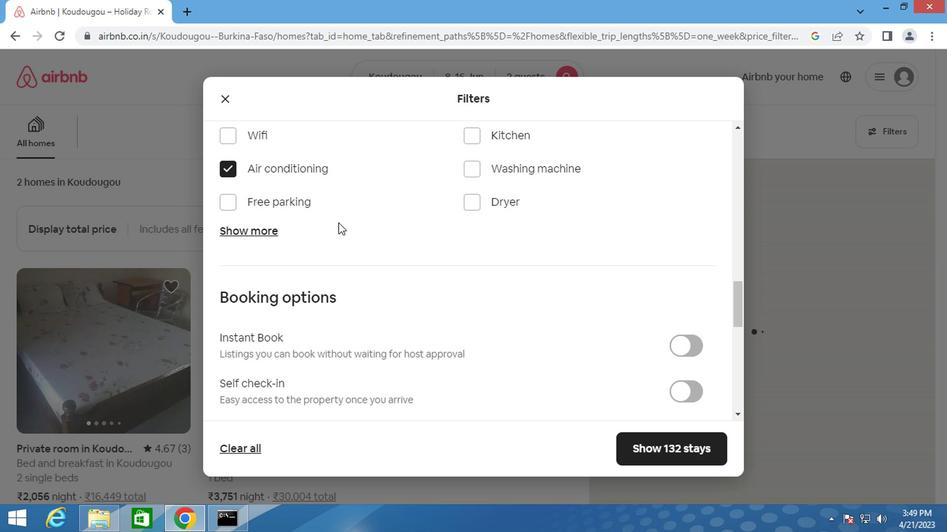 
Action: Mouse scrolled (335, 222) with delta (0, 0)
Screenshot: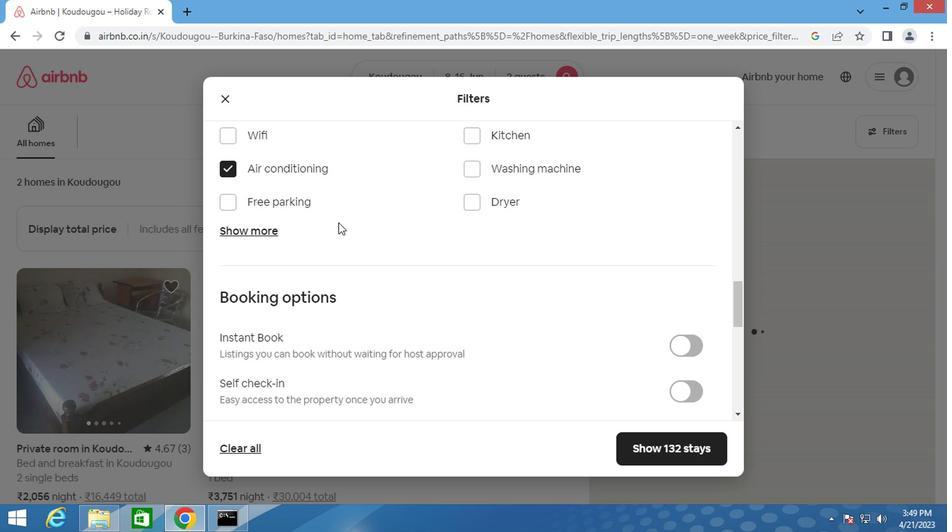
Action: Mouse scrolled (335, 222) with delta (0, 0)
Screenshot: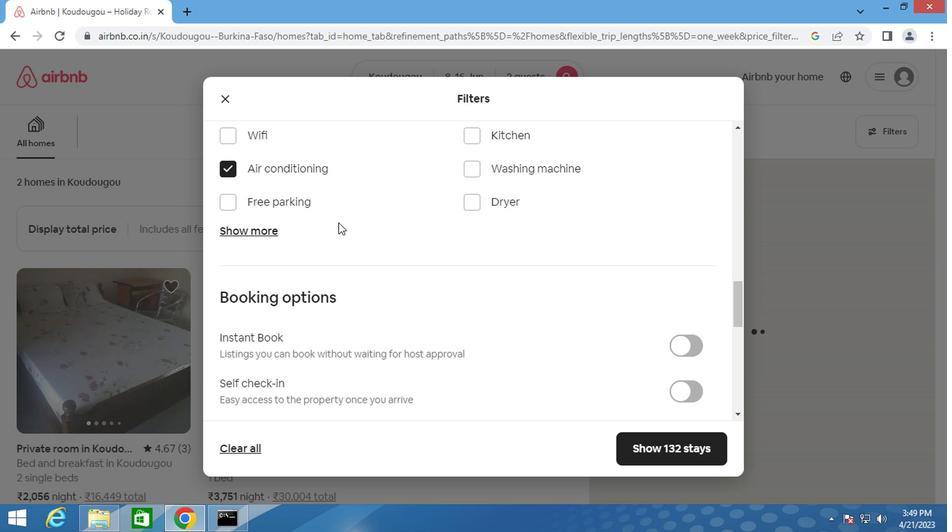 
Action: Mouse moved to (685, 183)
Screenshot: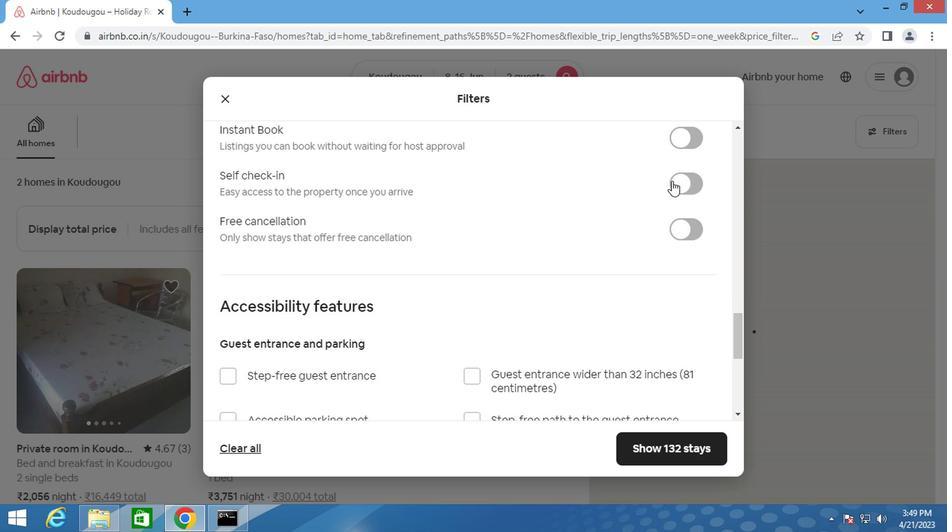 
Action: Mouse pressed left at (685, 183)
Screenshot: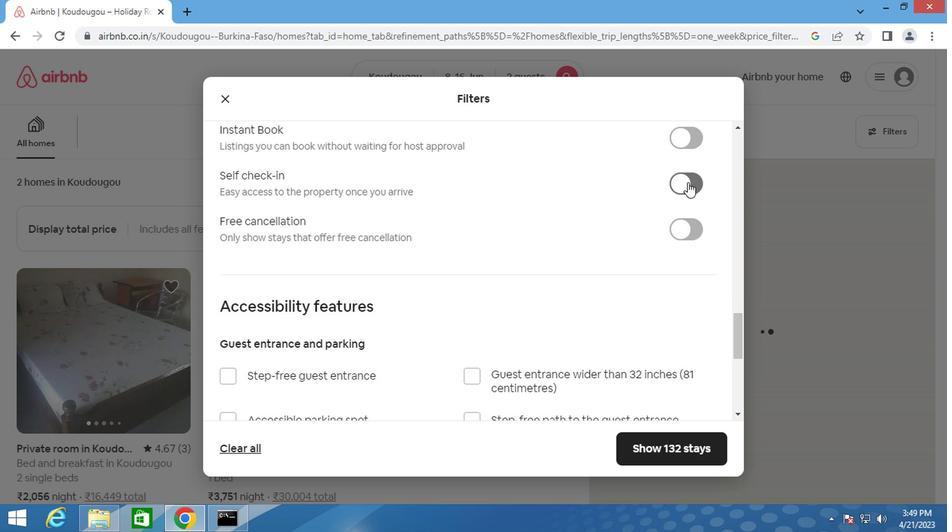 
Action: Mouse moved to (420, 229)
Screenshot: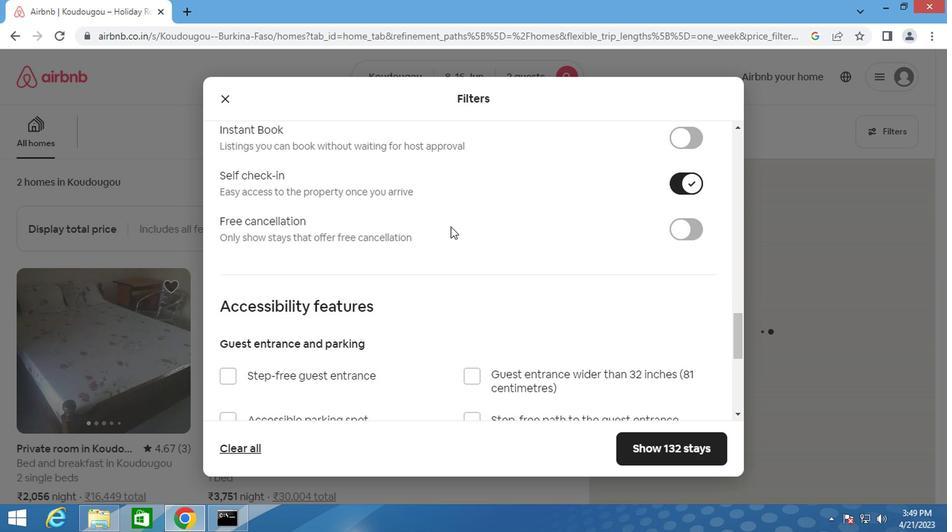 
Action: Mouse scrolled (420, 228) with delta (0, 0)
Screenshot: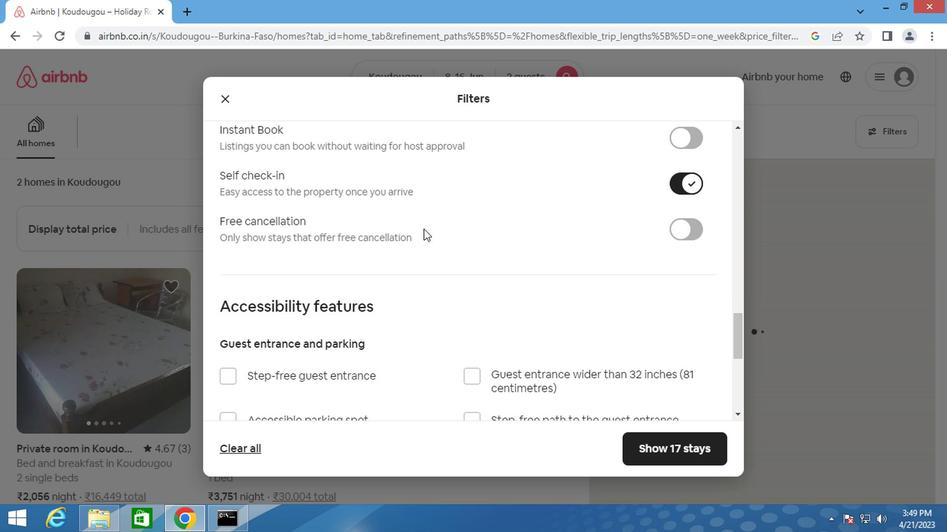 
Action: Mouse scrolled (420, 228) with delta (0, 0)
Screenshot: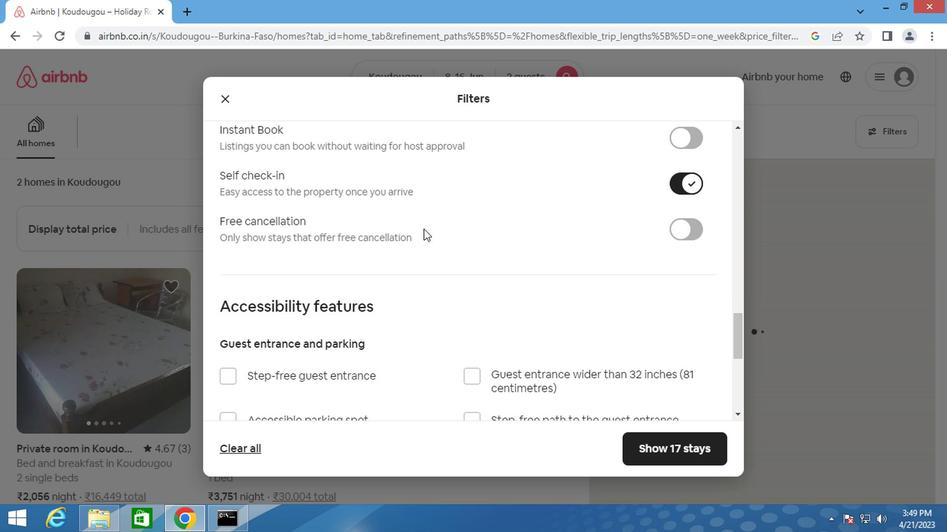 
Action: Mouse scrolled (420, 228) with delta (0, 0)
Screenshot: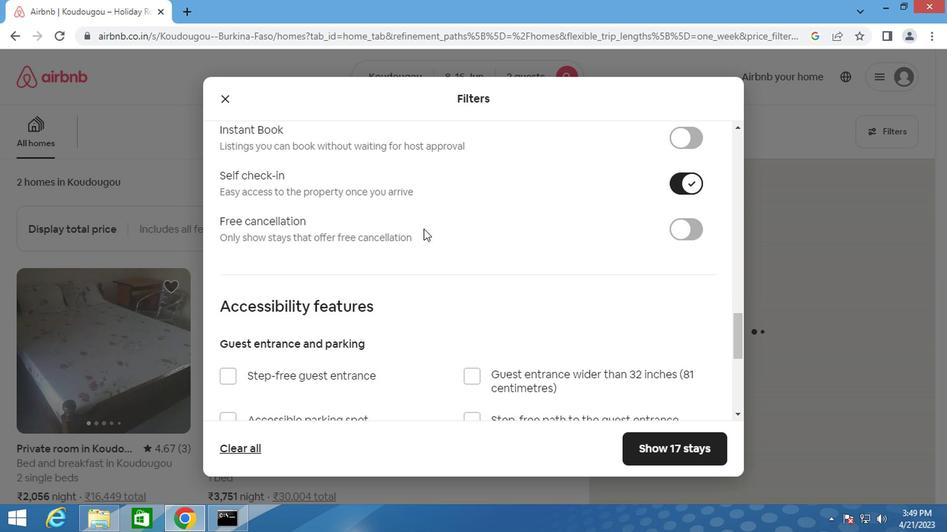 
Action: Mouse moved to (420, 229)
Screenshot: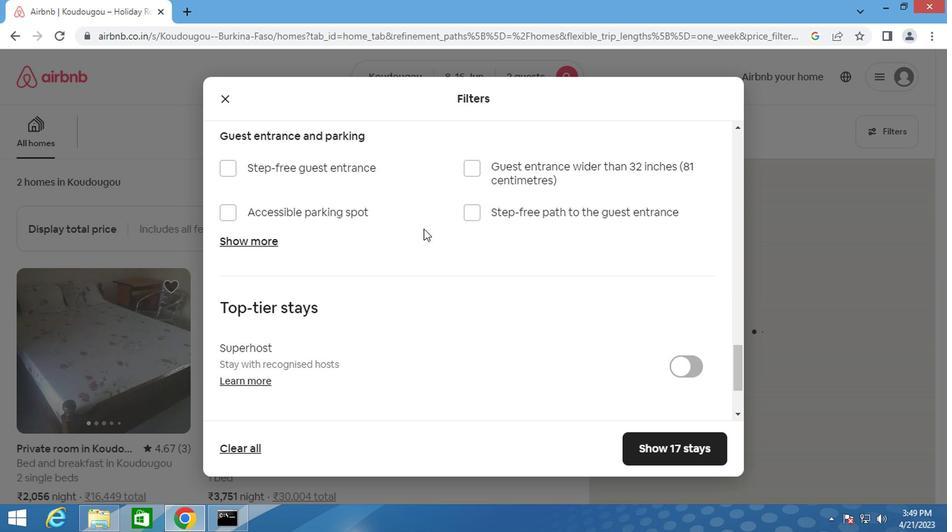 
Action: Mouse scrolled (420, 228) with delta (0, 0)
Screenshot: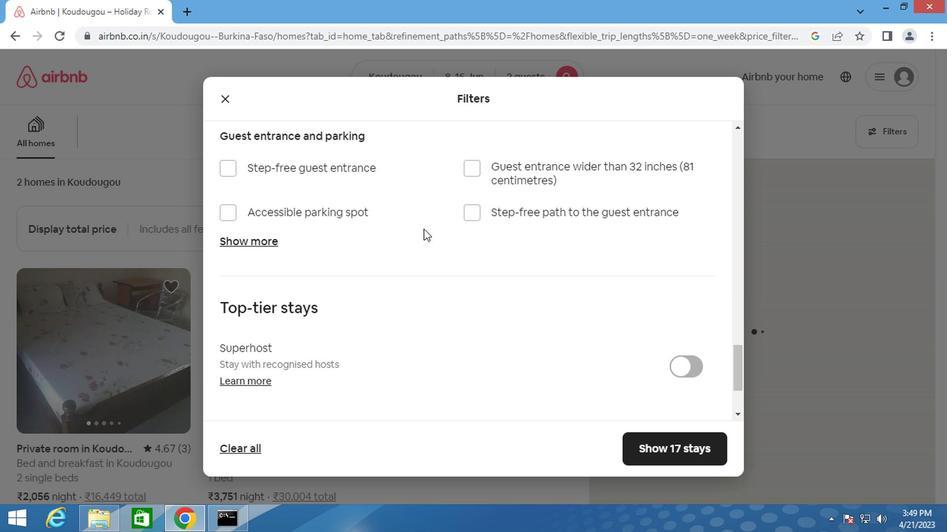 
Action: Mouse scrolled (420, 228) with delta (0, 0)
Screenshot: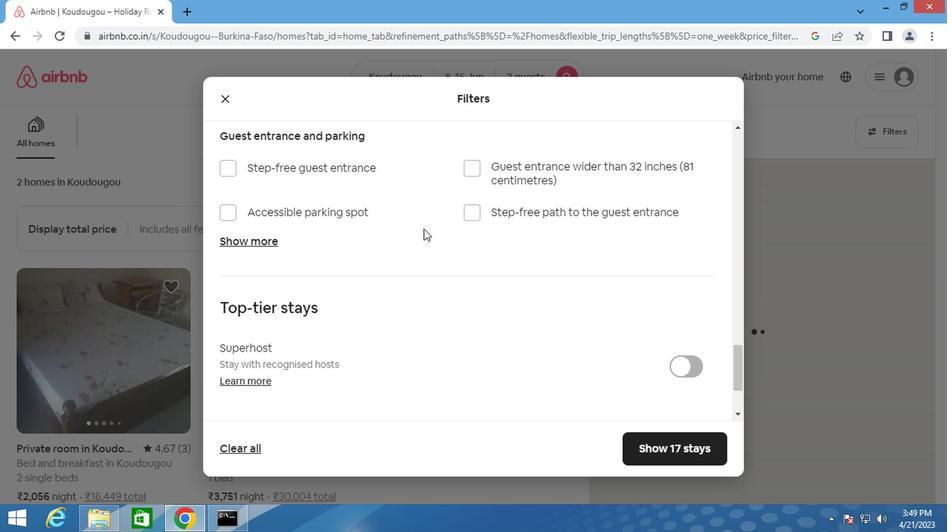 
Action: Mouse scrolled (420, 228) with delta (0, 0)
Screenshot: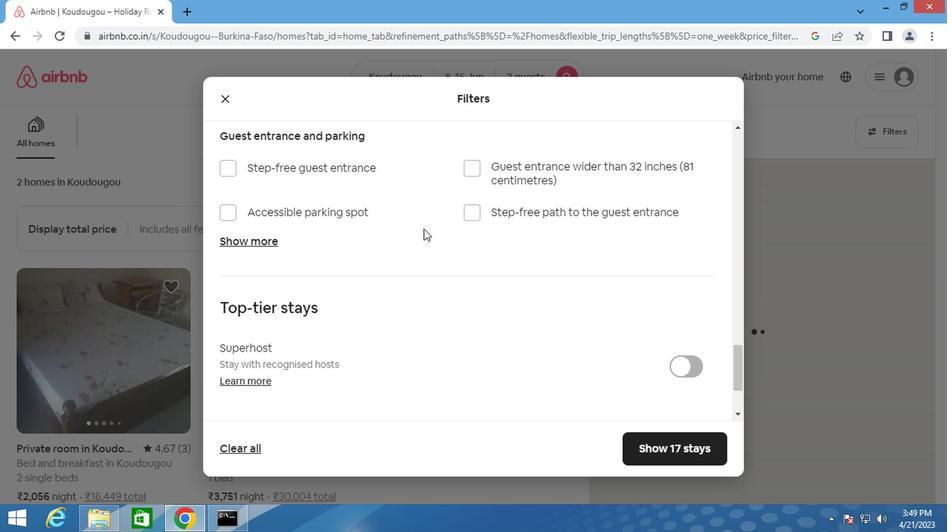 
Action: Mouse scrolled (420, 228) with delta (0, 0)
Screenshot: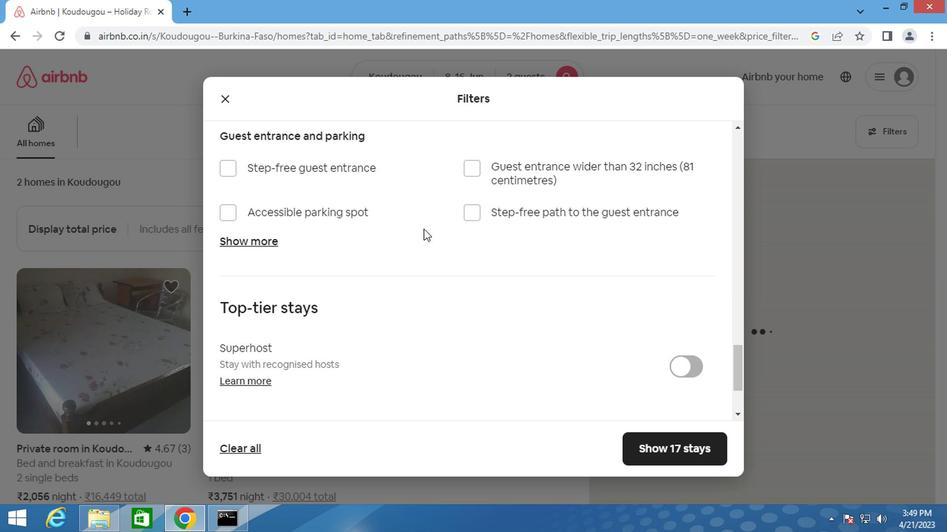 
Action: Mouse moved to (379, 260)
Screenshot: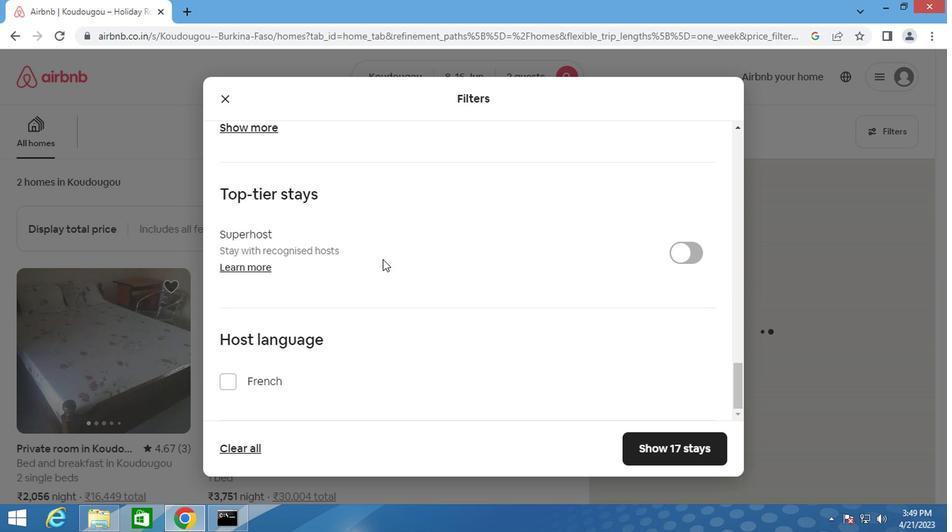 
Action: Mouse scrolled (379, 259) with delta (0, 0)
Screenshot: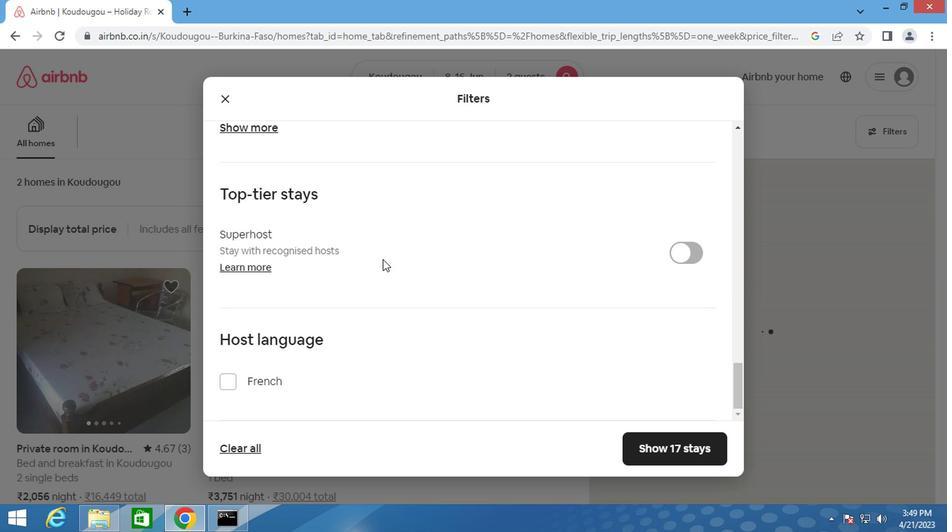 
Action: Mouse scrolled (379, 259) with delta (0, 0)
Screenshot: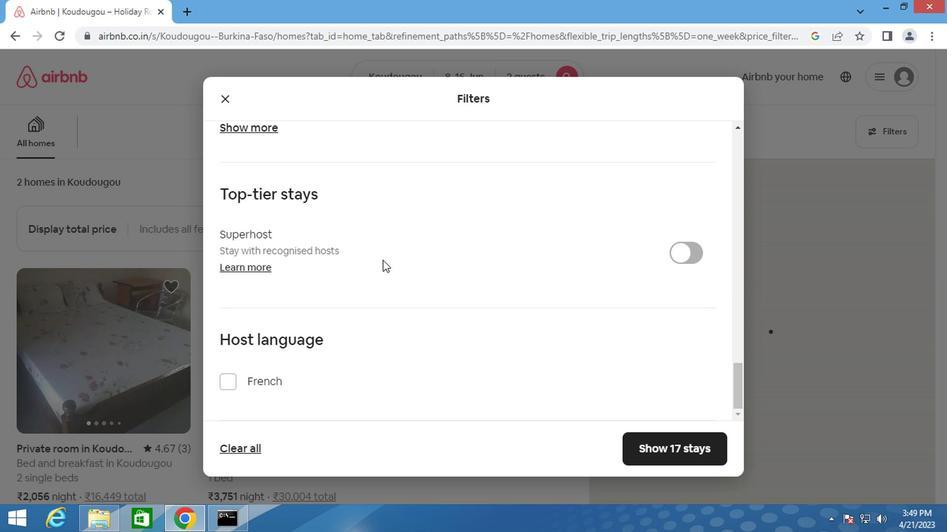 
Action: Mouse scrolled (379, 259) with delta (0, 0)
Screenshot: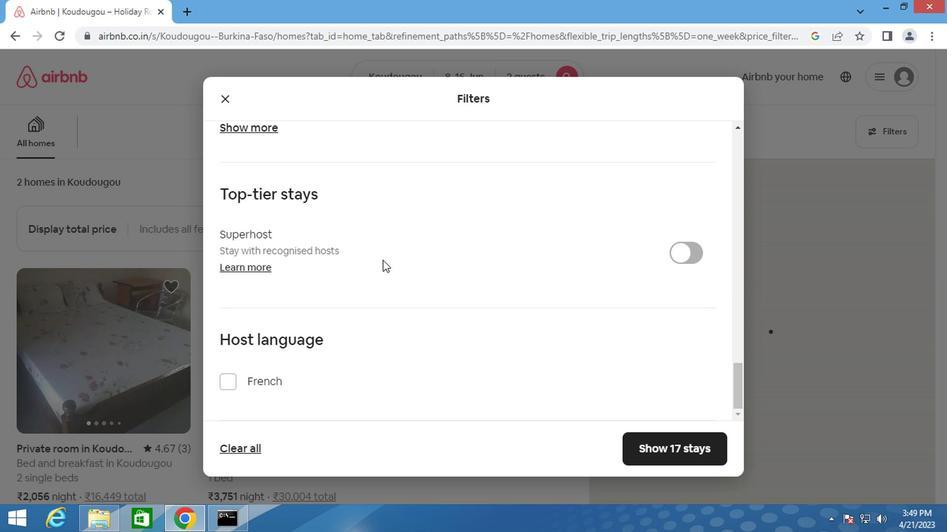 
Action: Mouse moved to (380, 259)
Screenshot: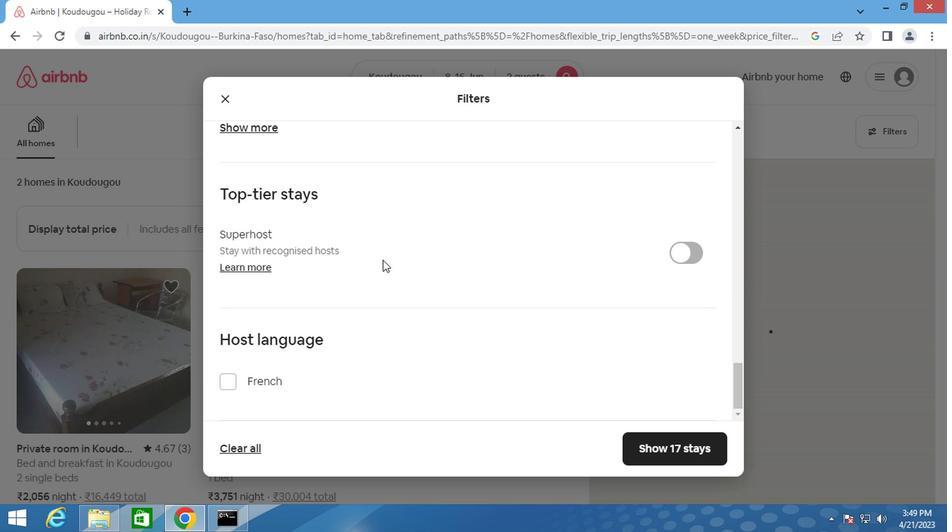 
Action: Mouse scrolled (380, 259) with delta (0, 0)
Screenshot: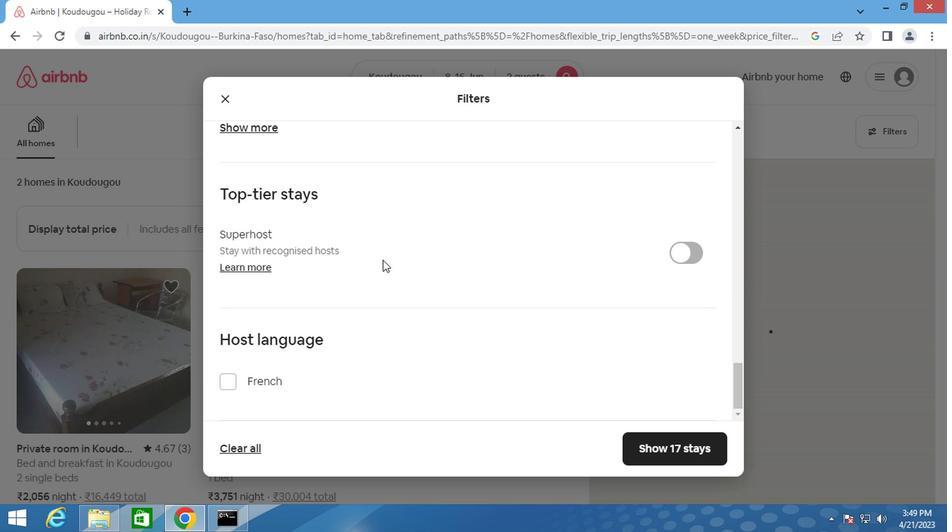 
Action: Mouse moved to (672, 443)
Screenshot: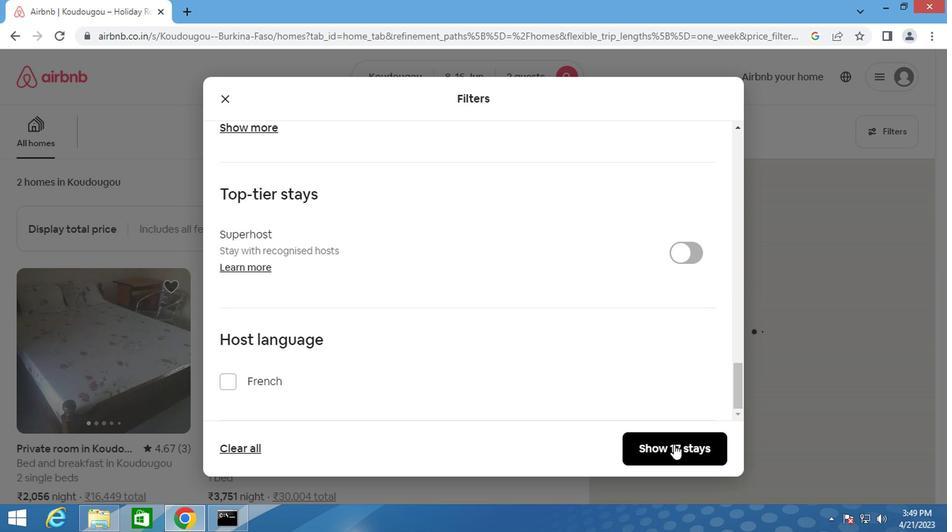 
Action: Mouse pressed left at (672, 443)
Screenshot: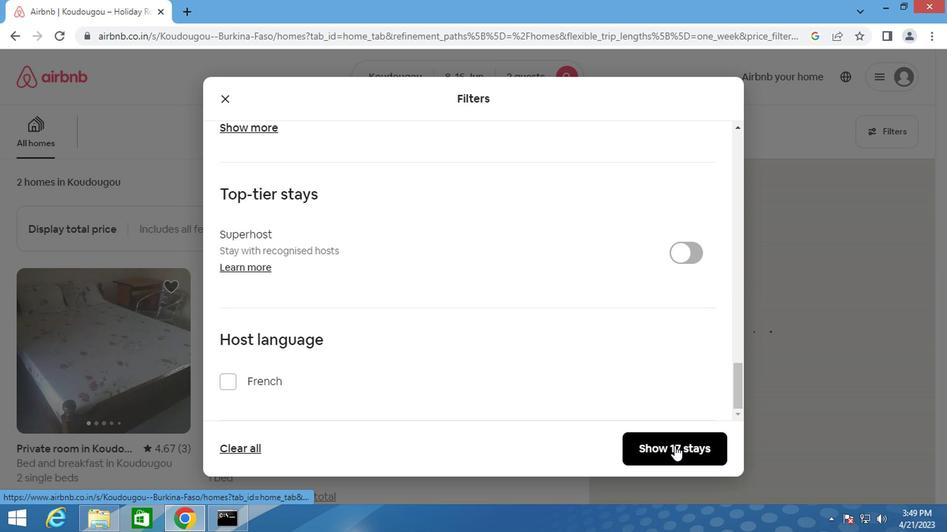 
Action: Mouse moved to (675, 443)
Screenshot: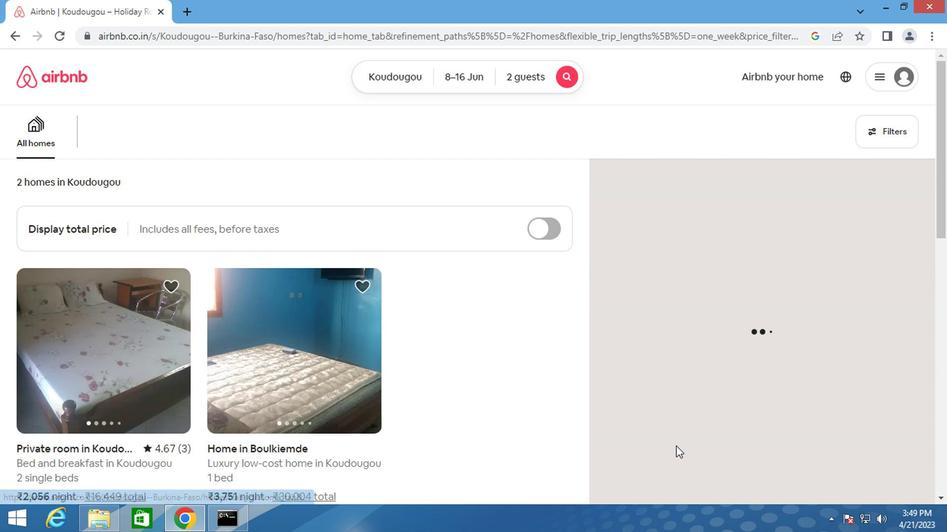 
Action: Key pressed <Key.f8>
Screenshot: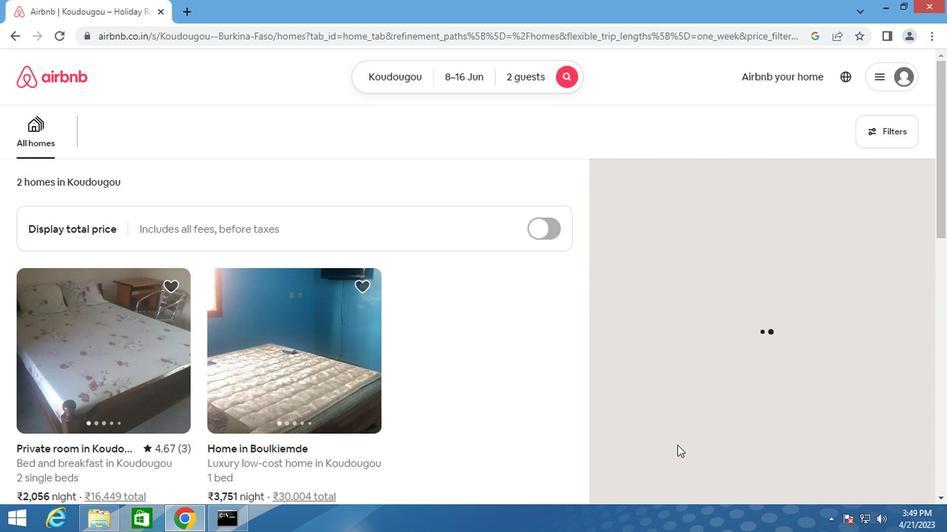 
